 Task: Create a due date automation trigger when advanced on, 2 working days before a card is due add fields with custom field "Resume" set to a number greater or equal to 1 and greater or equal to 10 at 11:00 AM.
Action: Mouse moved to (829, 252)
Screenshot: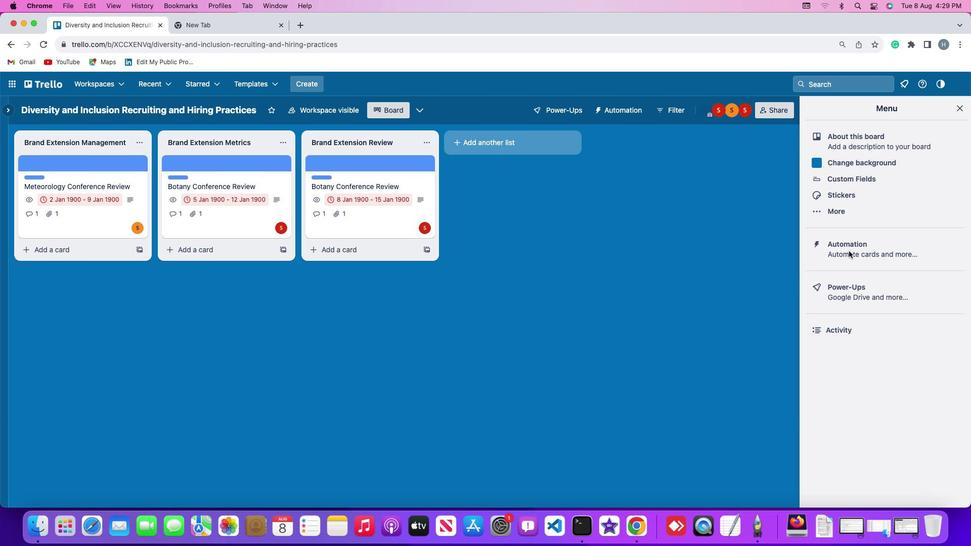 
Action: Mouse pressed left at (829, 252)
Screenshot: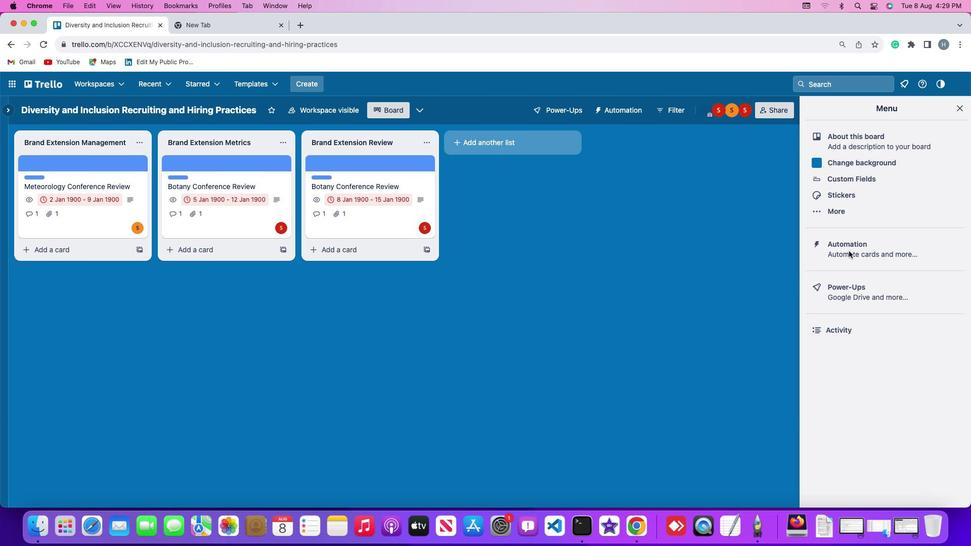 
Action: Mouse pressed left at (829, 252)
Screenshot: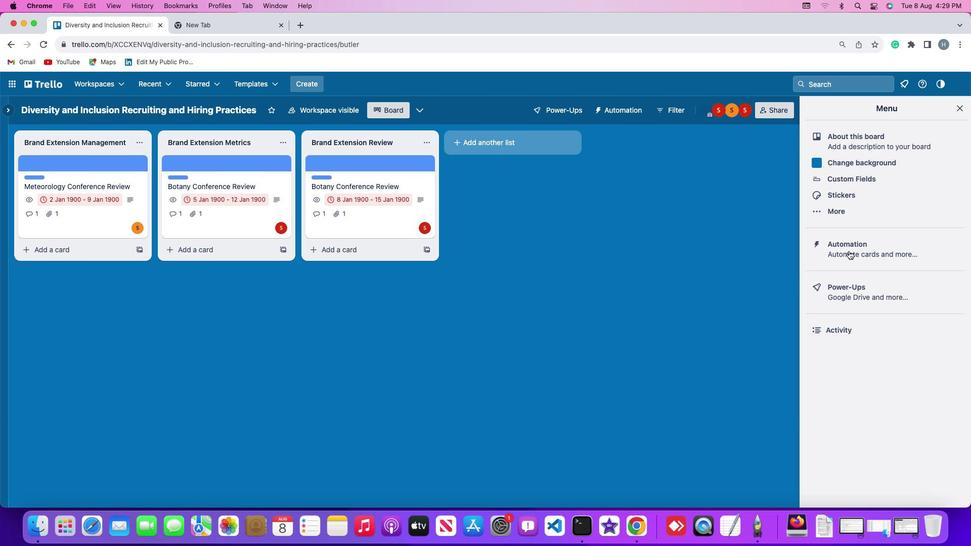 
Action: Mouse moved to (80, 240)
Screenshot: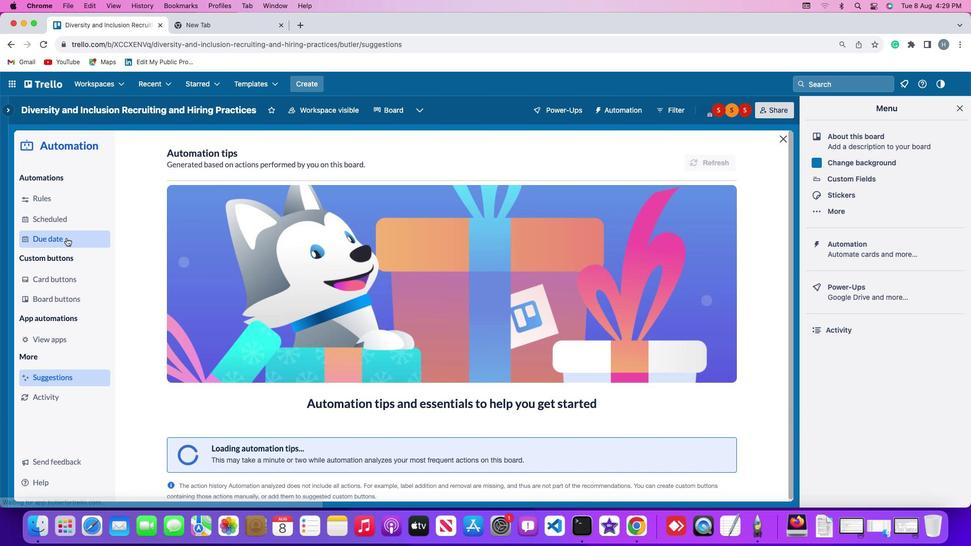 
Action: Mouse pressed left at (80, 240)
Screenshot: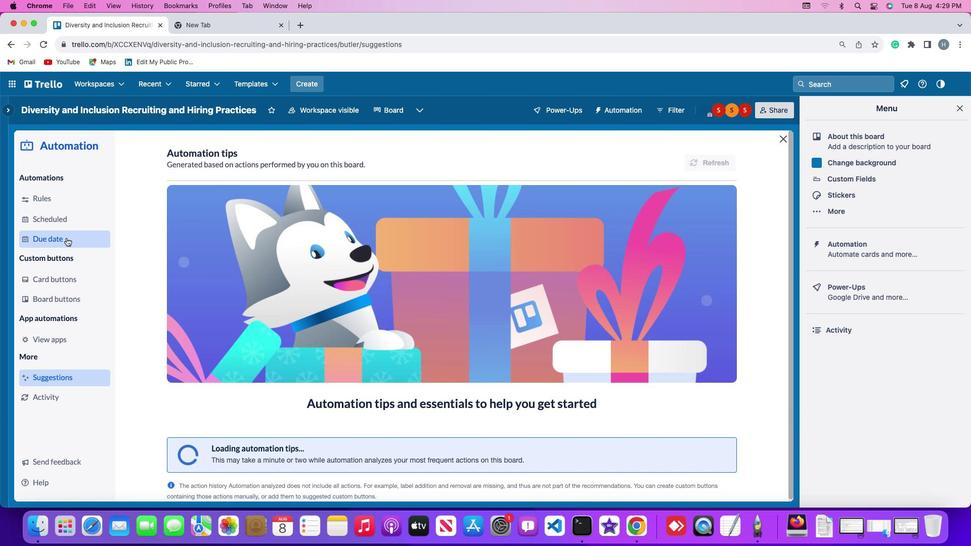 
Action: Mouse moved to (670, 157)
Screenshot: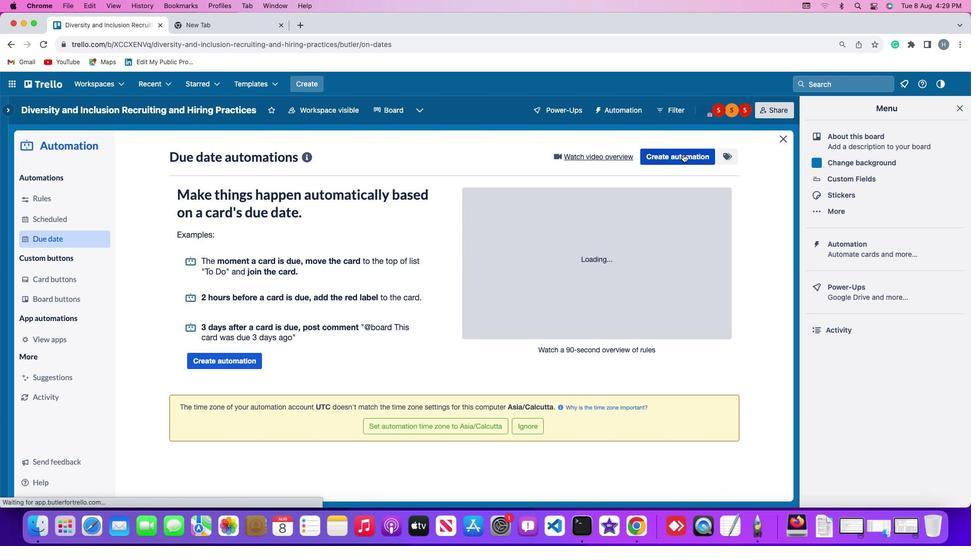 
Action: Mouse pressed left at (670, 157)
Screenshot: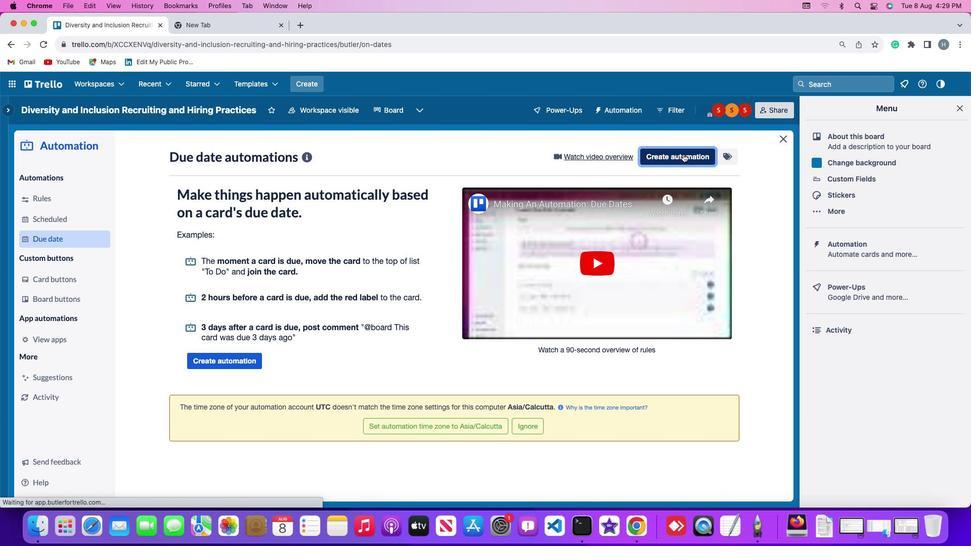 
Action: Mouse moved to (243, 252)
Screenshot: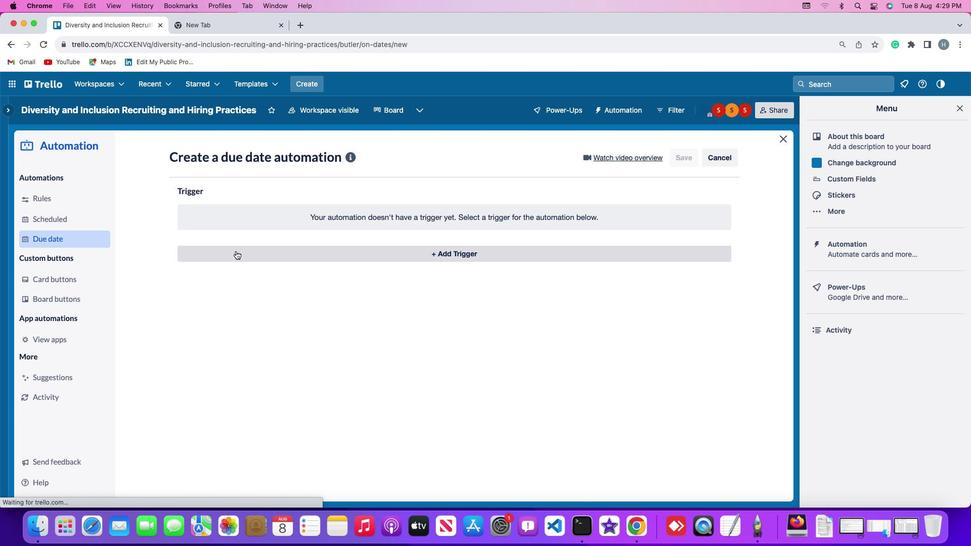 
Action: Mouse pressed left at (243, 252)
Screenshot: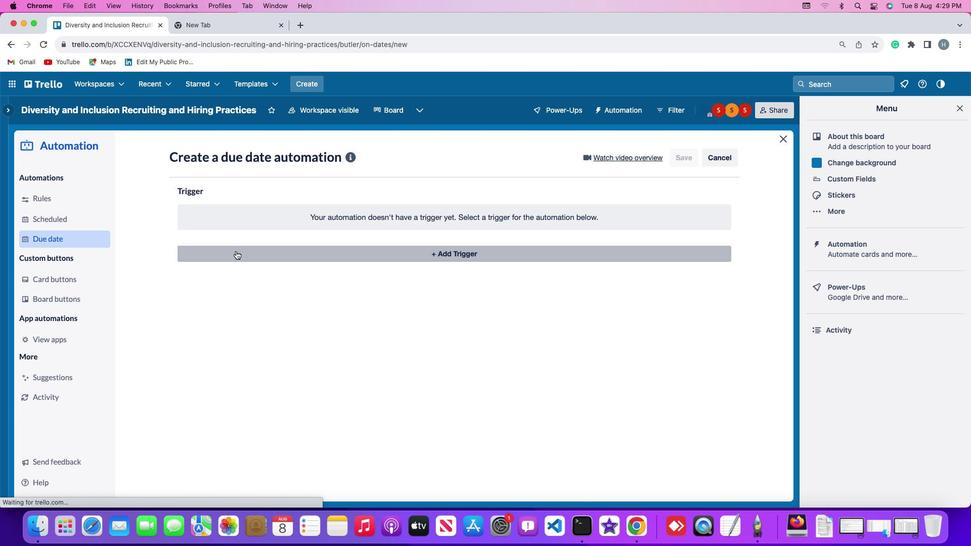 
Action: Mouse moved to (206, 403)
Screenshot: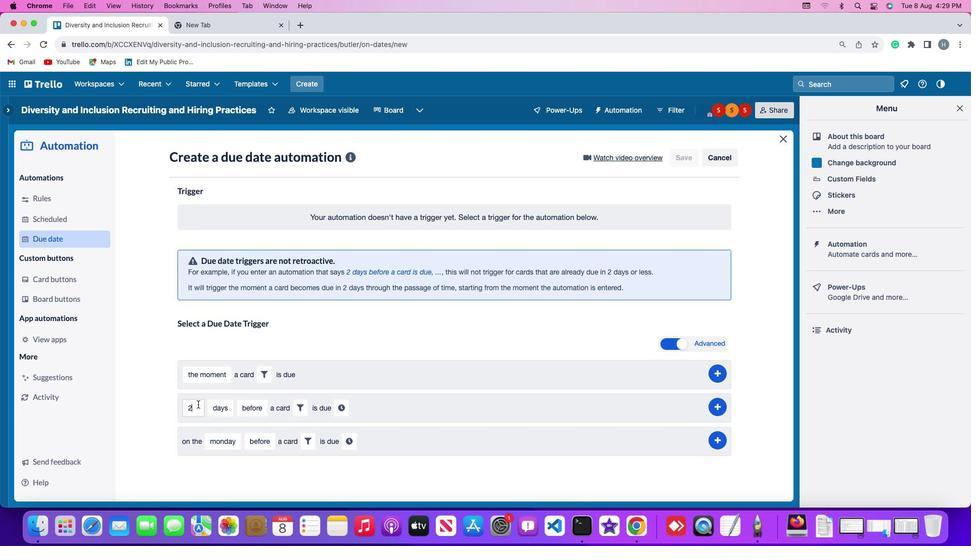 
Action: Mouse pressed left at (206, 403)
Screenshot: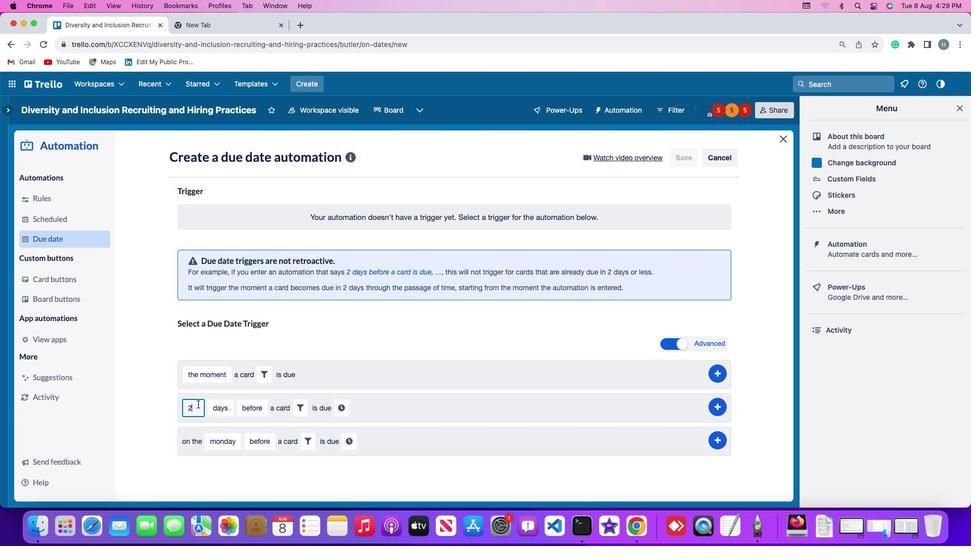 
Action: Key pressed Key.backspace'2'
Screenshot: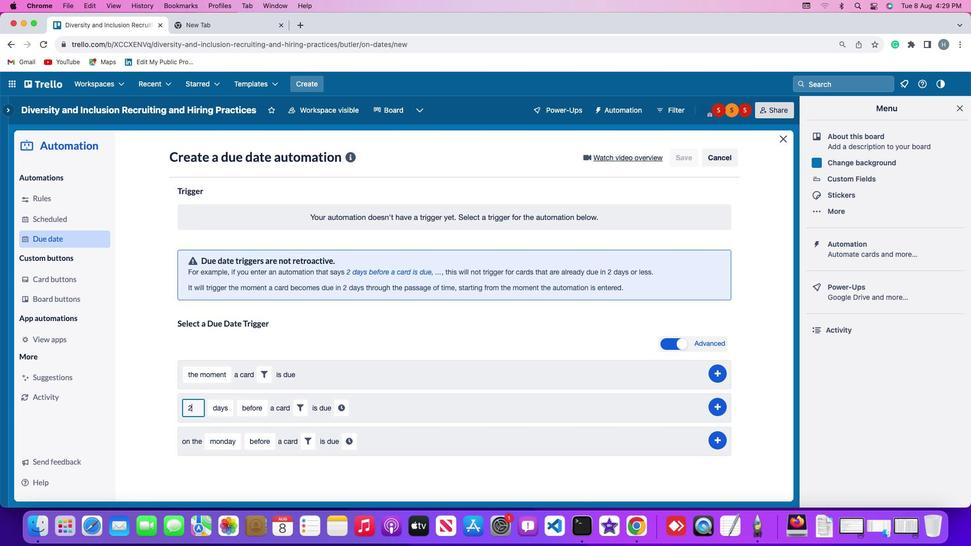 
Action: Mouse moved to (239, 407)
Screenshot: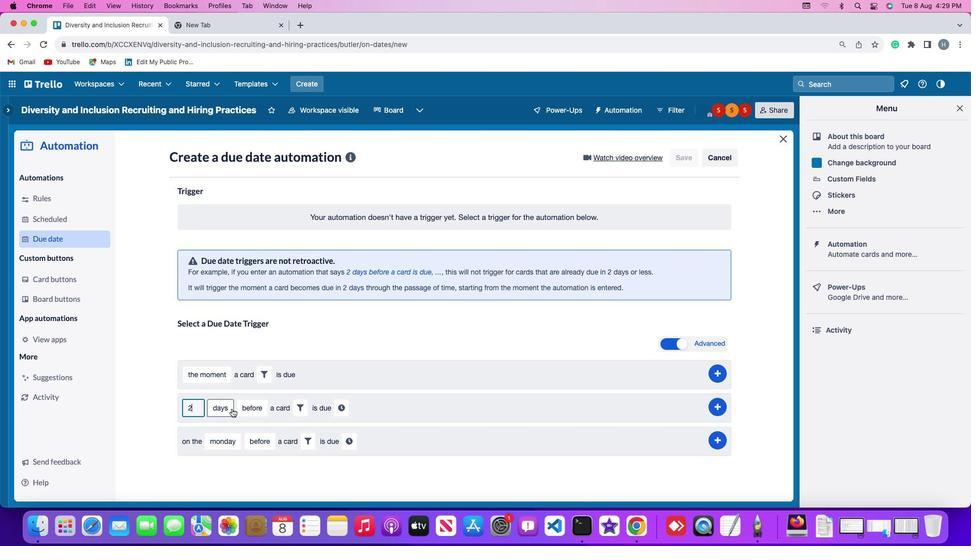 
Action: Mouse pressed left at (239, 407)
Screenshot: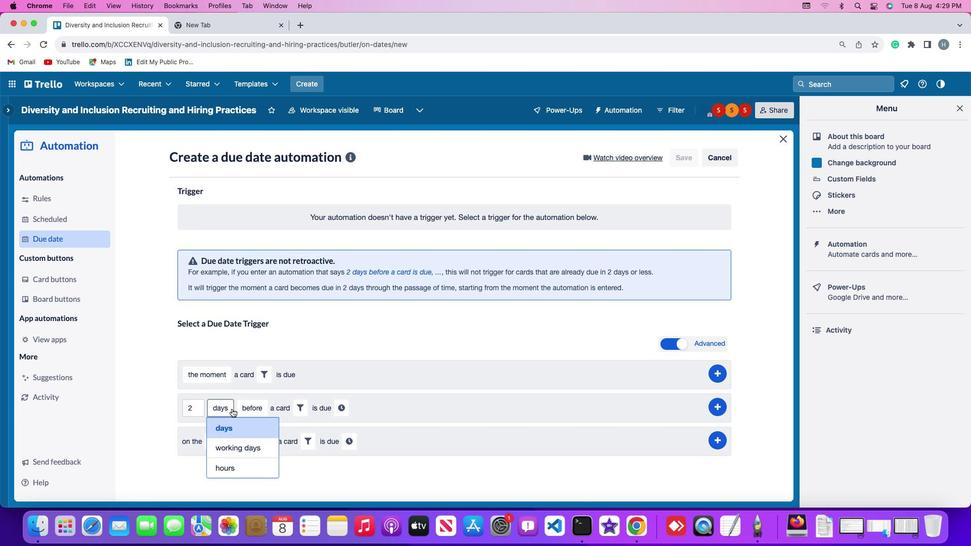 
Action: Mouse moved to (234, 447)
Screenshot: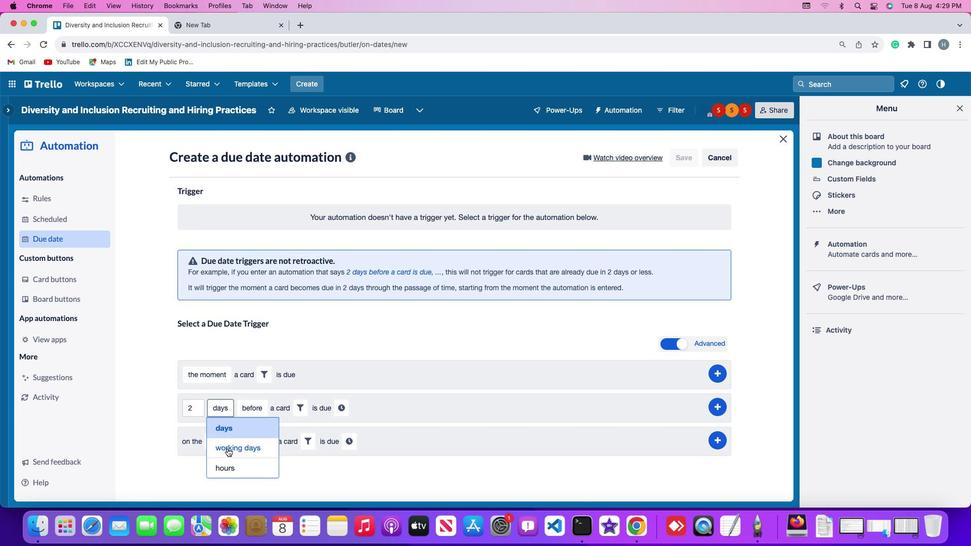 
Action: Mouse pressed left at (234, 447)
Screenshot: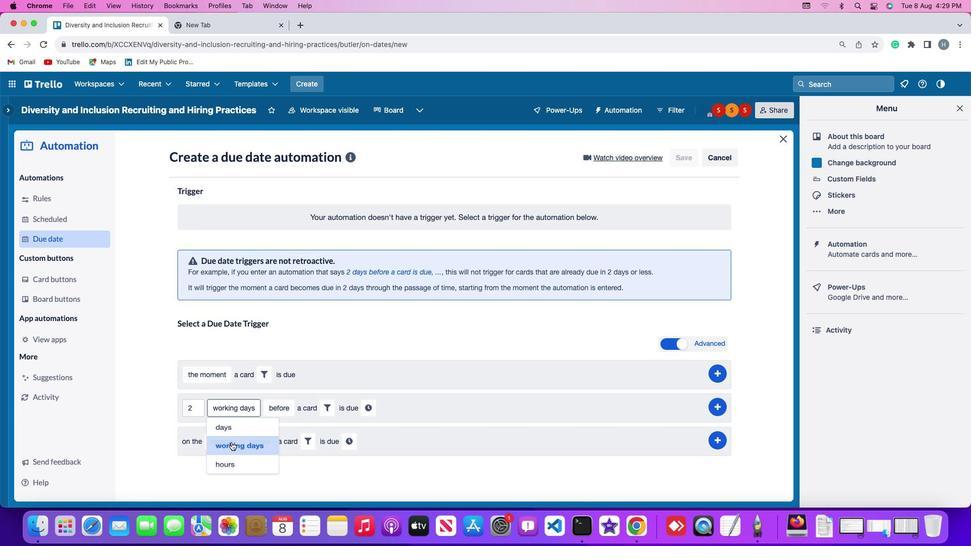 
Action: Mouse moved to (285, 406)
Screenshot: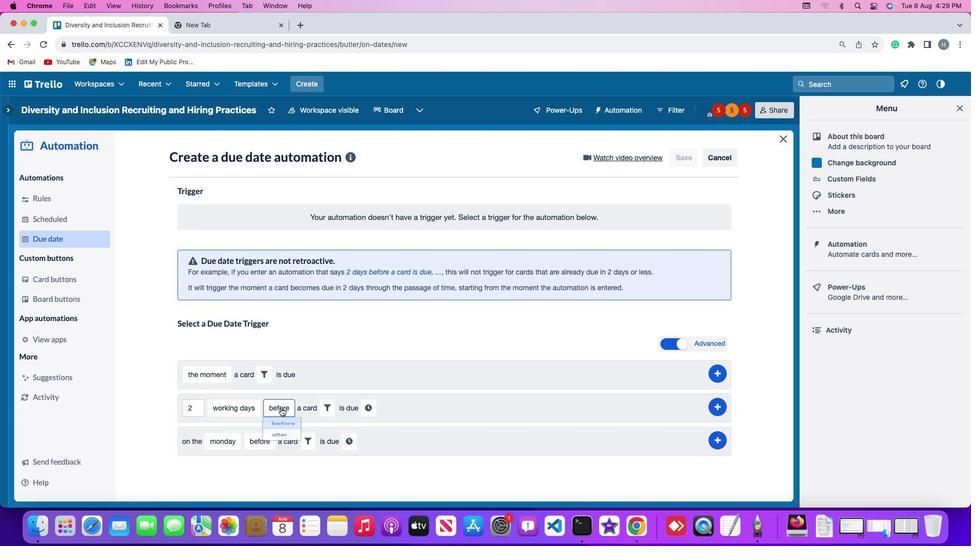 
Action: Mouse pressed left at (285, 406)
Screenshot: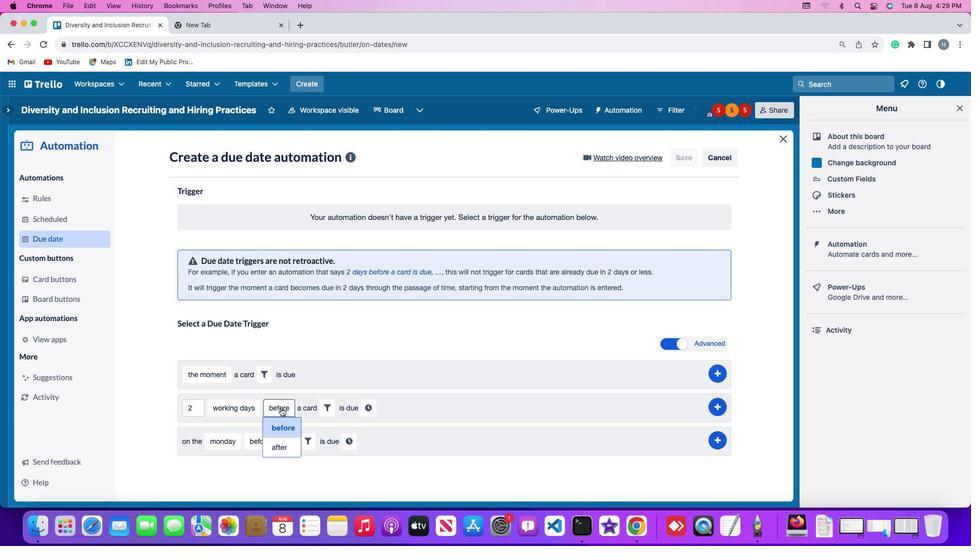 
Action: Mouse moved to (288, 425)
Screenshot: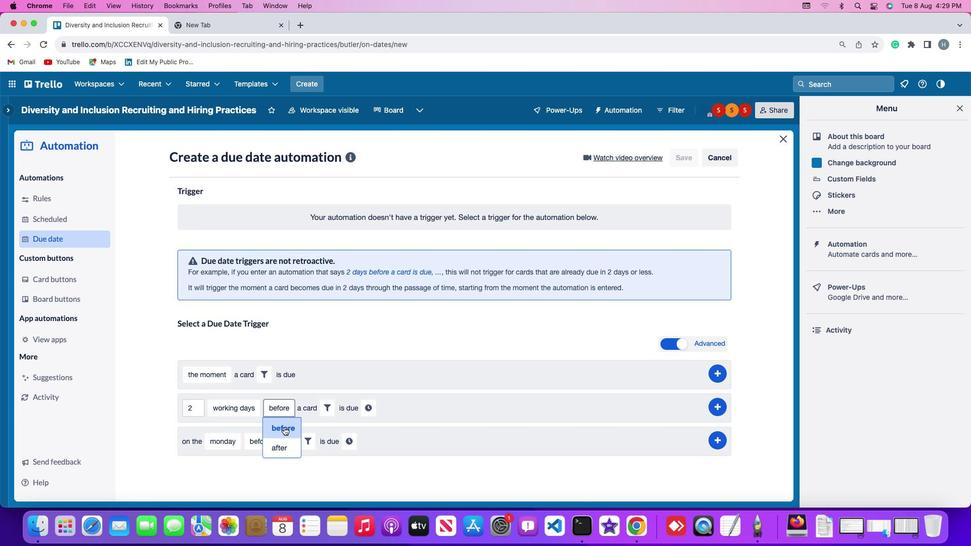 
Action: Mouse pressed left at (288, 425)
Screenshot: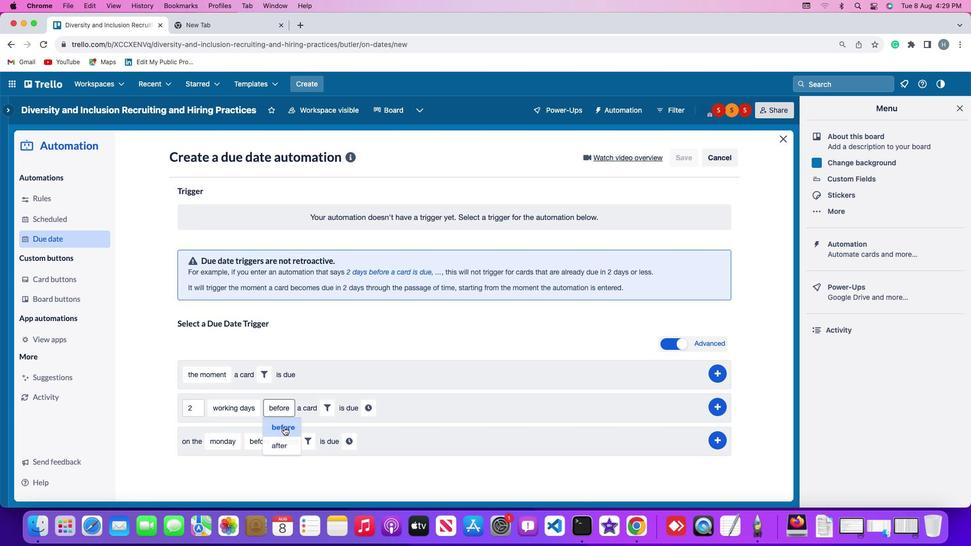 
Action: Mouse moved to (326, 405)
Screenshot: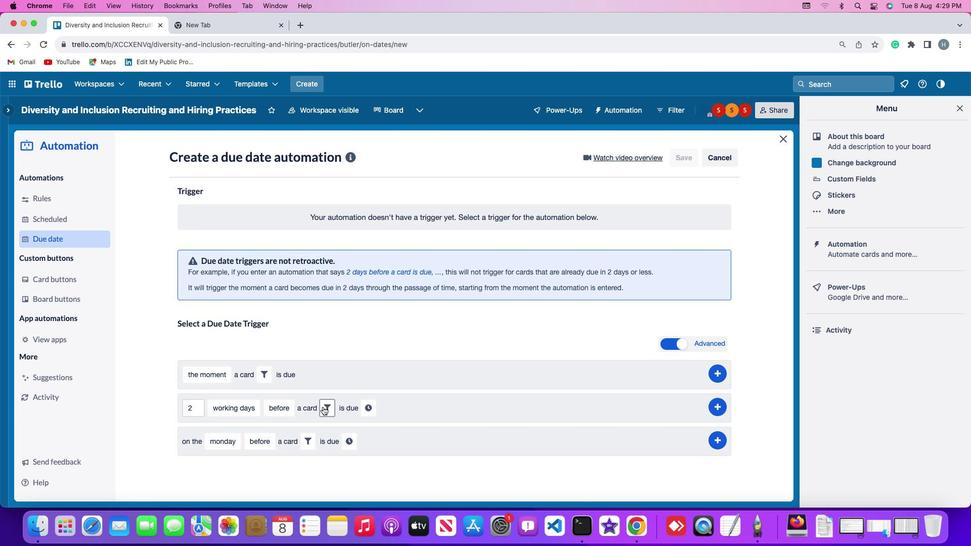 
Action: Mouse pressed left at (326, 405)
Screenshot: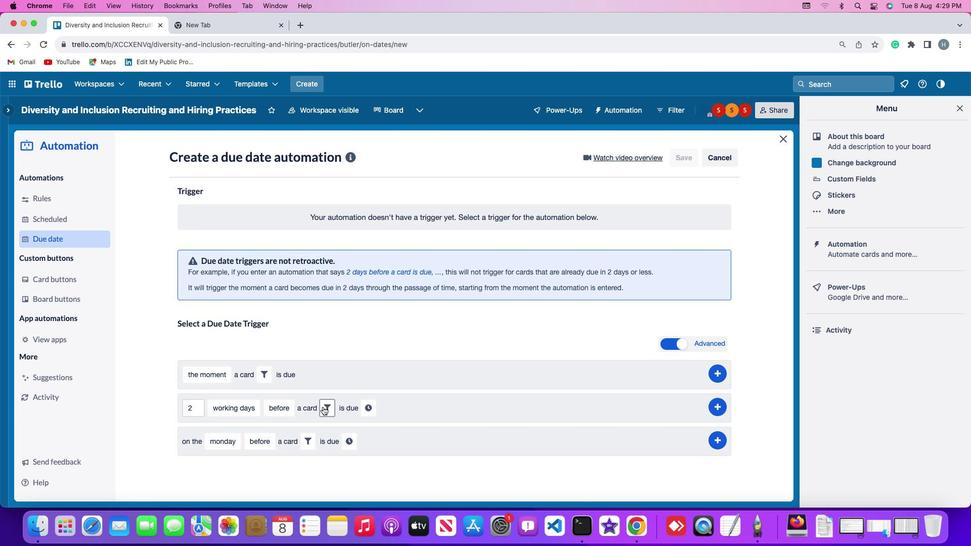 
Action: Mouse moved to (482, 436)
Screenshot: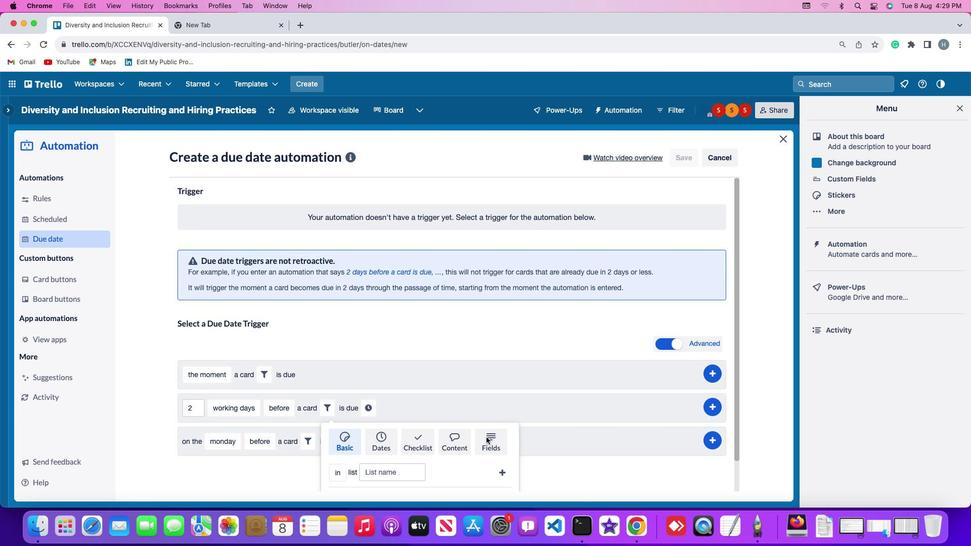 
Action: Mouse pressed left at (482, 436)
Screenshot: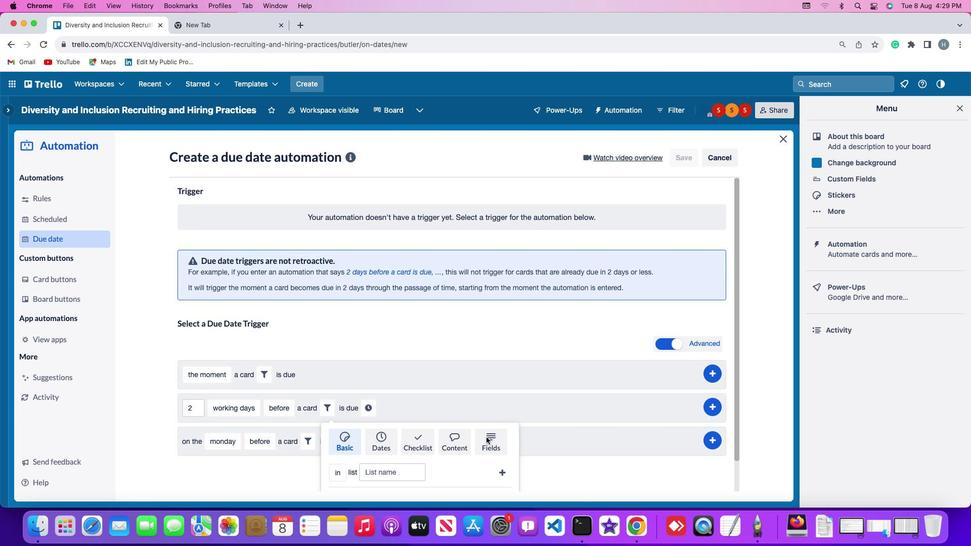 
Action: Mouse moved to (303, 463)
Screenshot: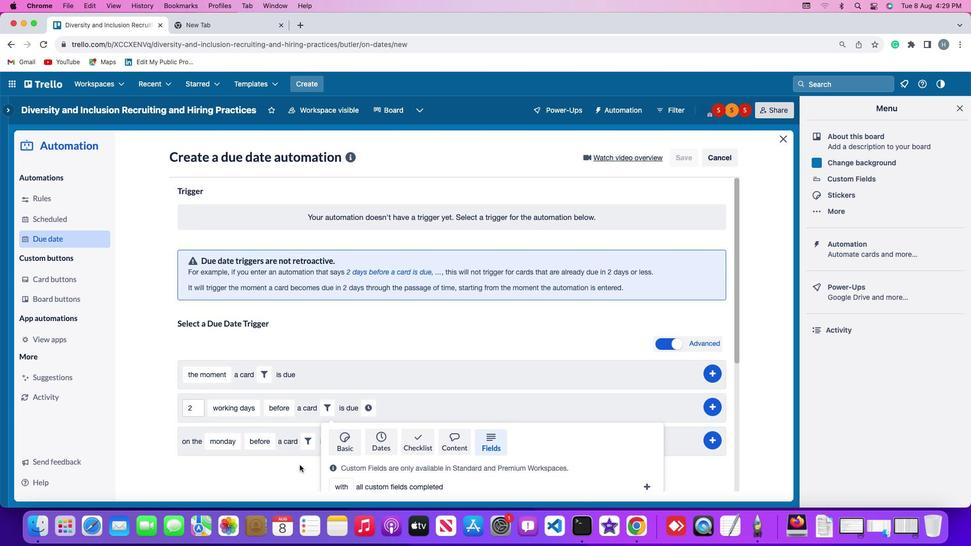 
Action: Mouse scrolled (303, 463) with delta (17, 5)
Screenshot: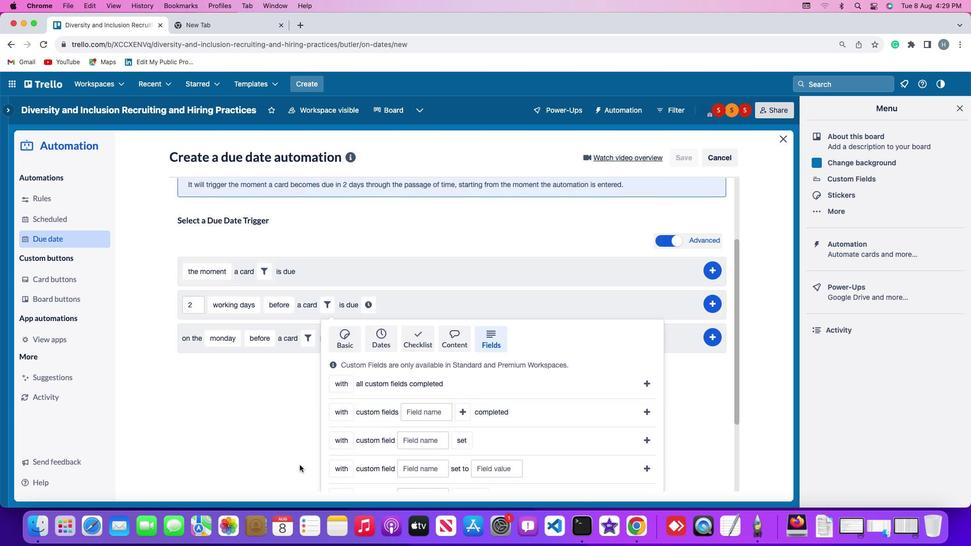 
Action: Mouse scrolled (303, 463) with delta (17, 5)
Screenshot: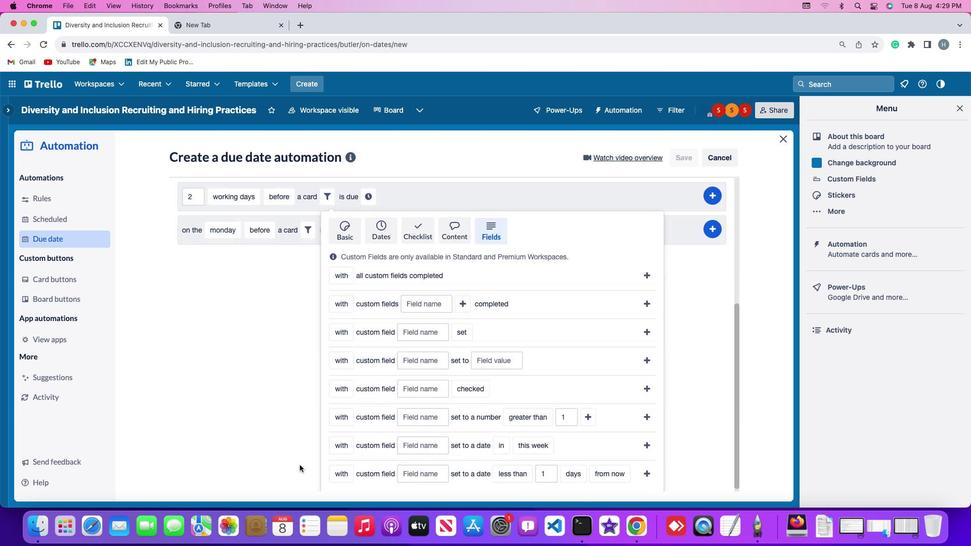 
Action: Mouse scrolled (303, 463) with delta (17, 3)
Screenshot: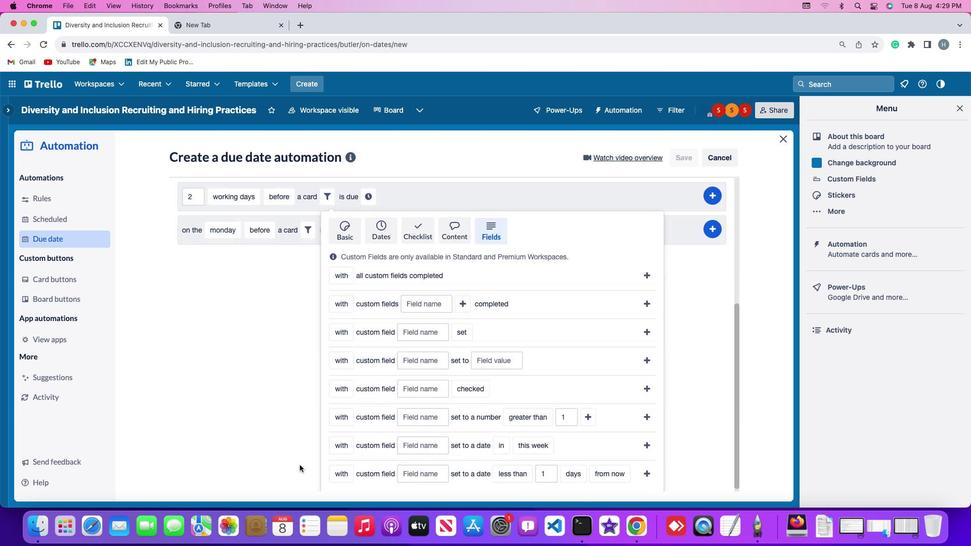 
Action: Mouse scrolled (303, 463) with delta (17, 3)
Screenshot: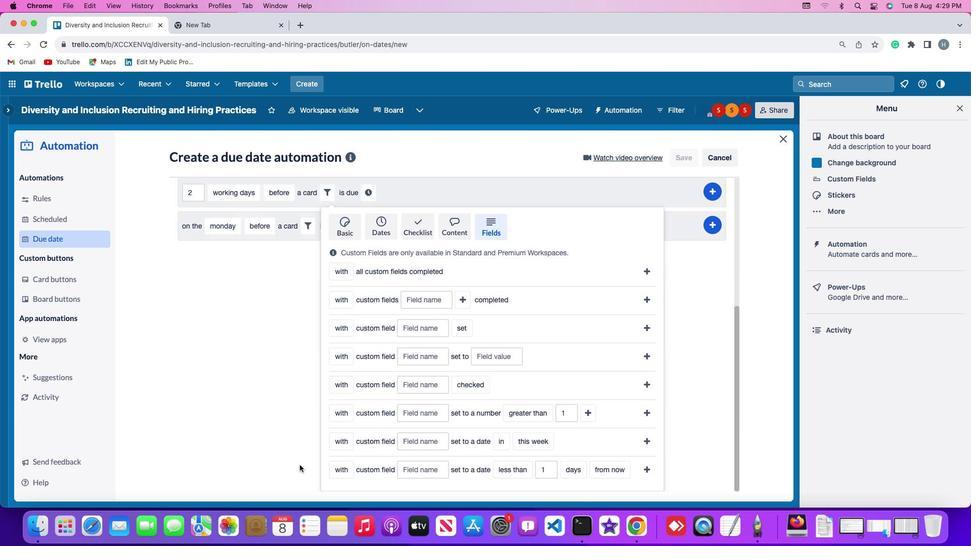 
Action: Mouse scrolled (303, 463) with delta (17, 2)
Screenshot: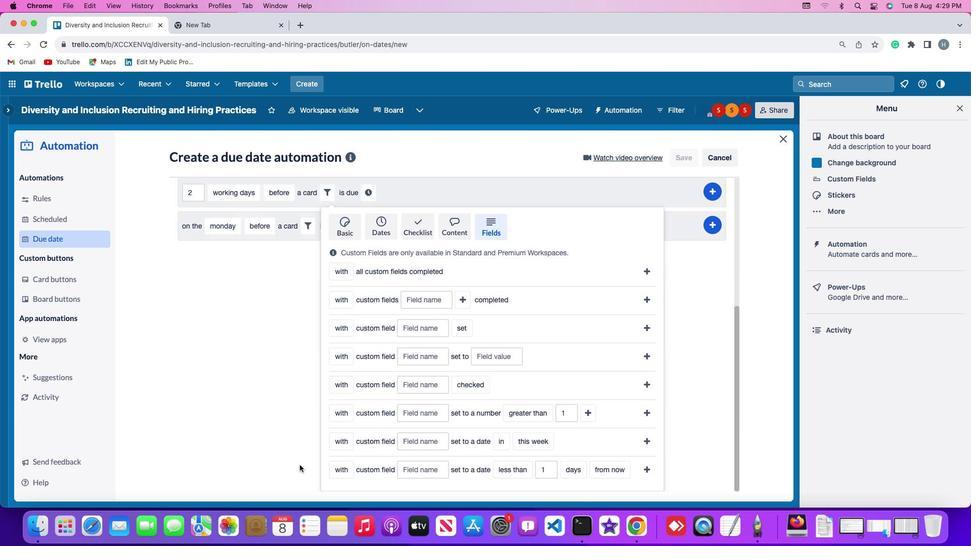 
Action: Mouse scrolled (303, 463) with delta (17, 2)
Screenshot: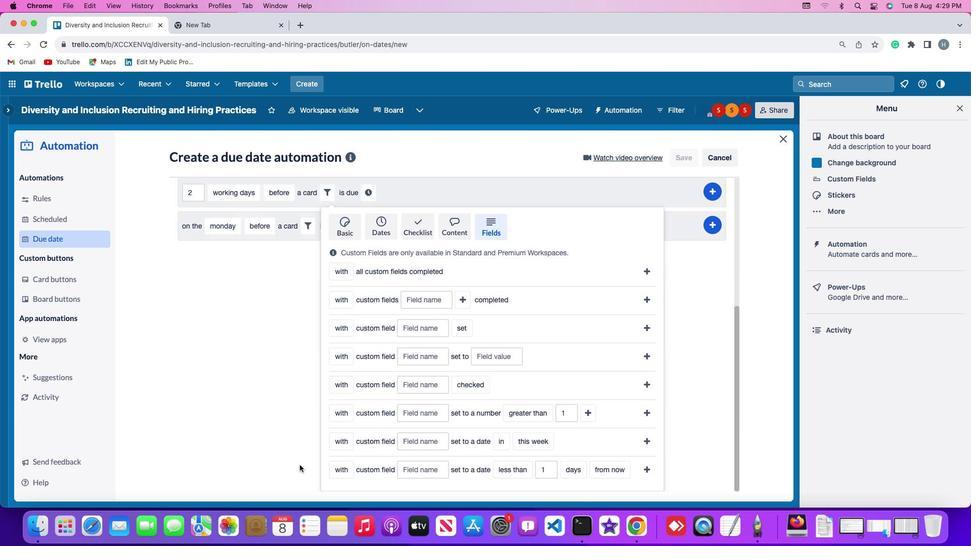 
Action: Mouse scrolled (303, 463) with delta (17, 1)
Screenshot: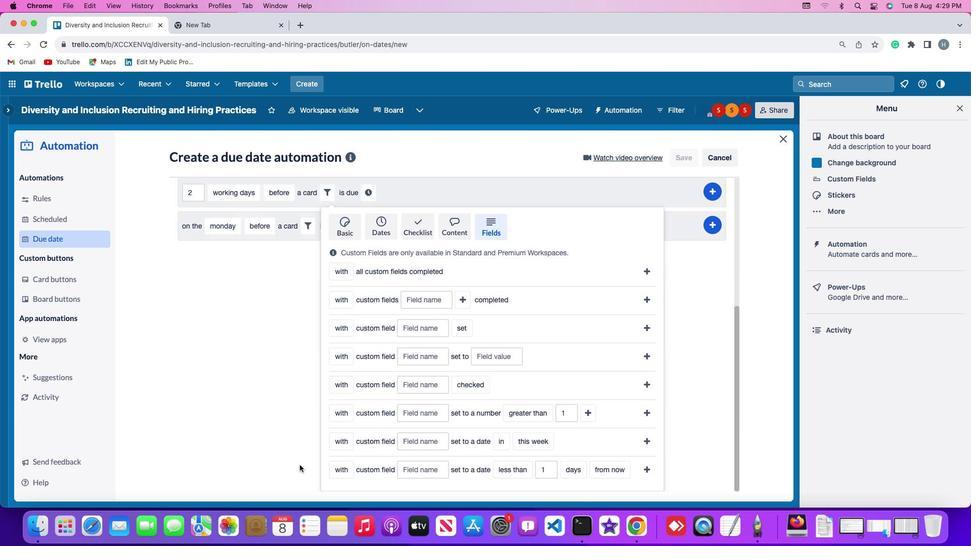 
Action: Mouse scrolled (303, 463) with delta (17, 1)
Screenshot: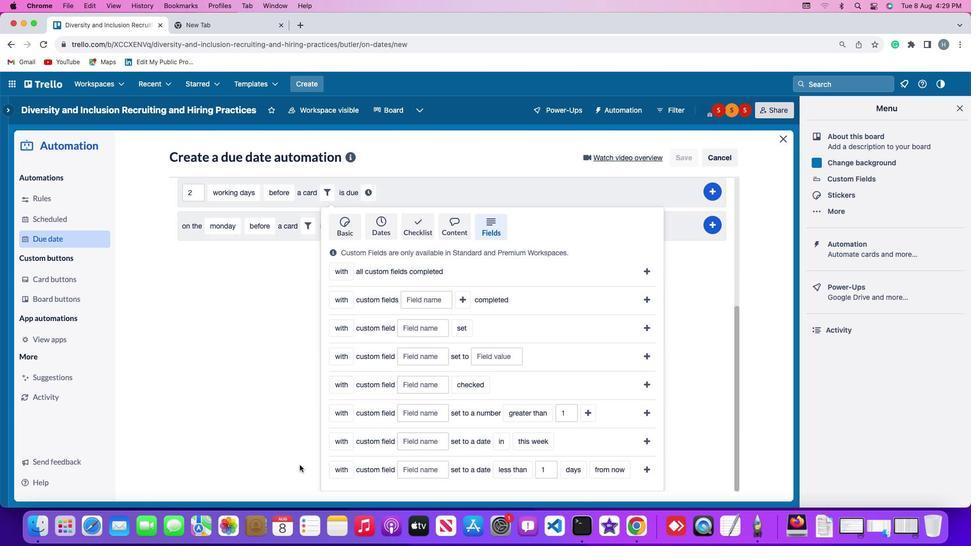 
Action: Mouse scrolled (303, 463) with delta (17, 5)
Screenshot: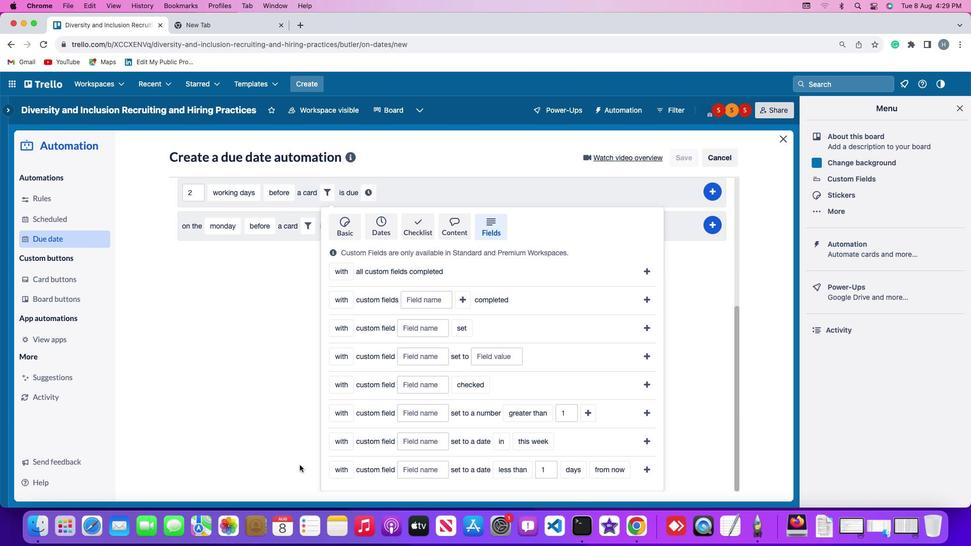 
Action: Mouse scrolled (303, 463) with delta (17, 5)
Screenshot: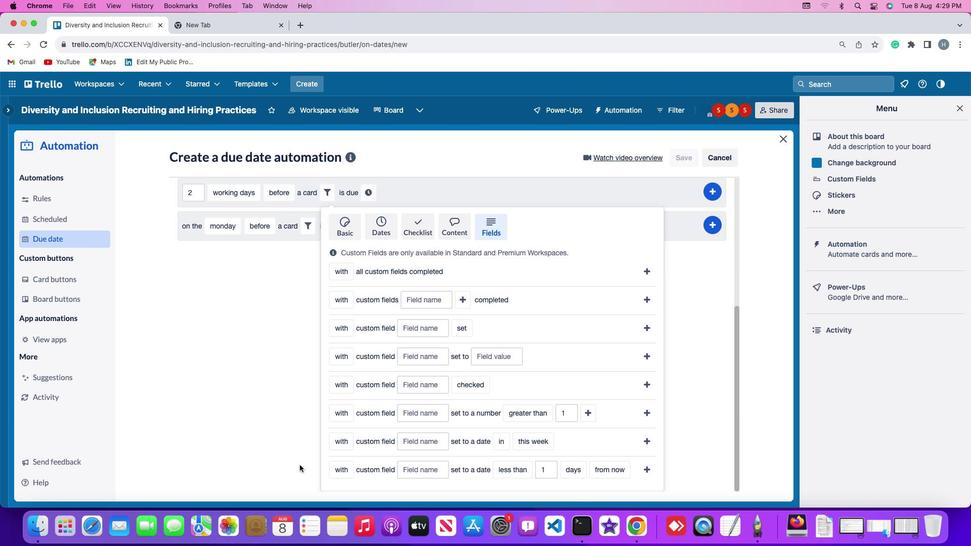 
Action: Mouse scrolled (303, 463) with delta (17, 4)
Screenshot: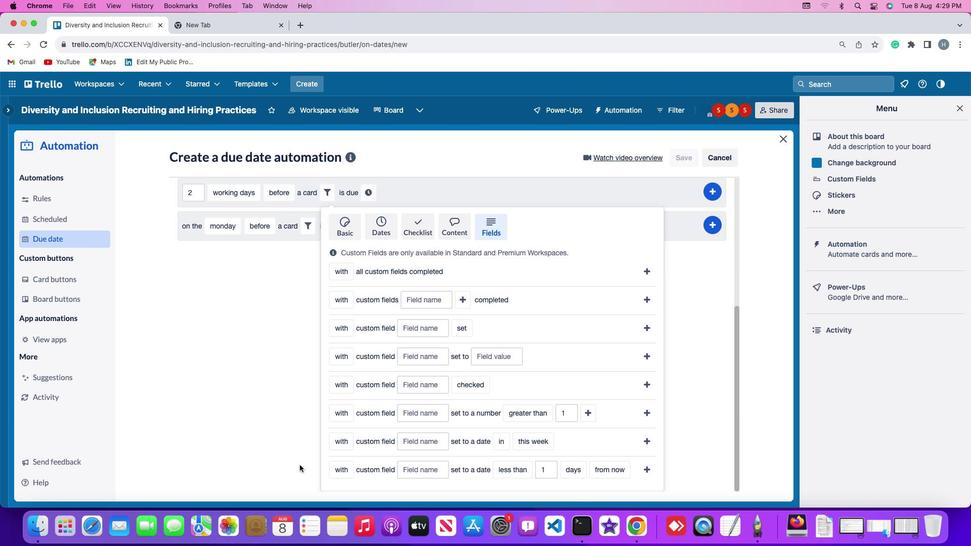 
Action: Mouse scrolled (303, 463) with delta (17, 3)
Screenshot: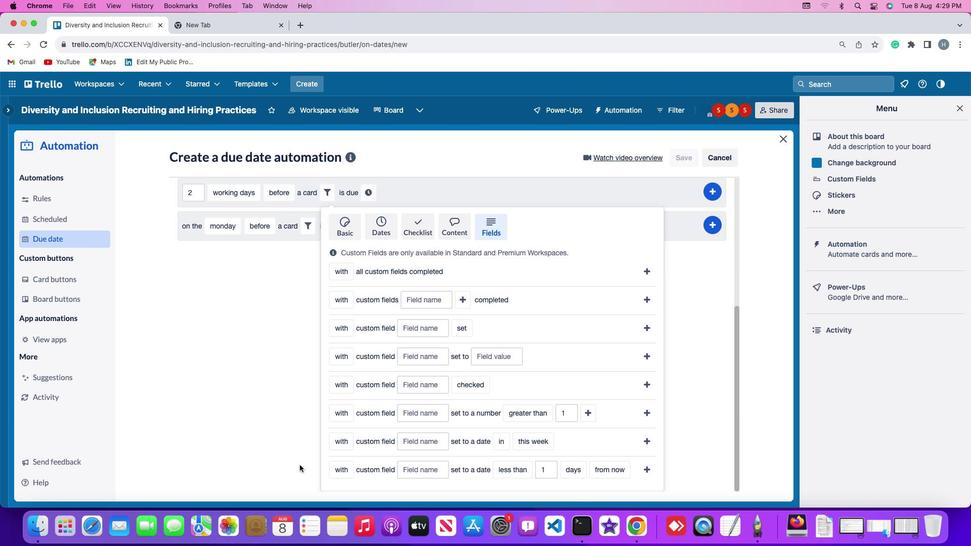 
Action: Mouse scrolled (303, 463) with delta (17, 2)
Screenshot: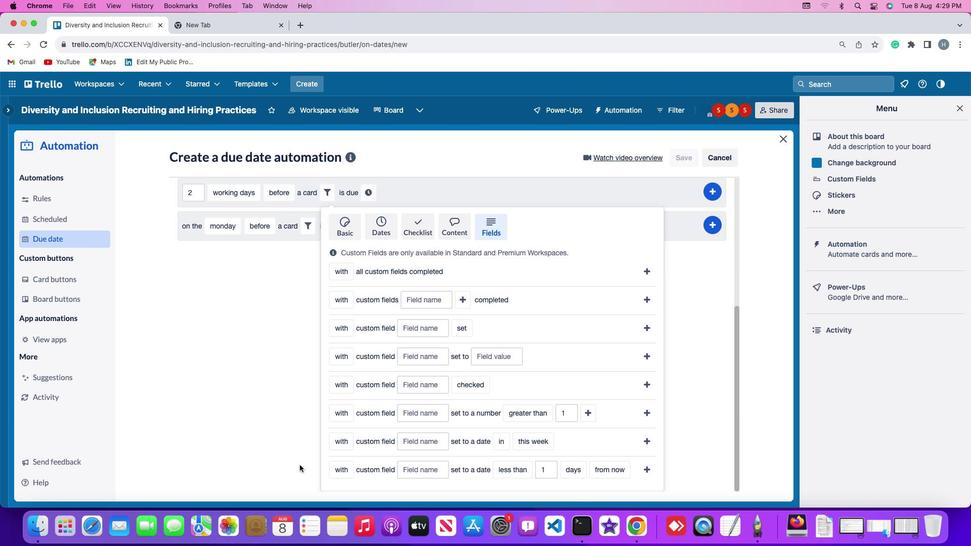 
Action: Mouse scrolled (303, 463) with delta (17, 2)
Screenshot: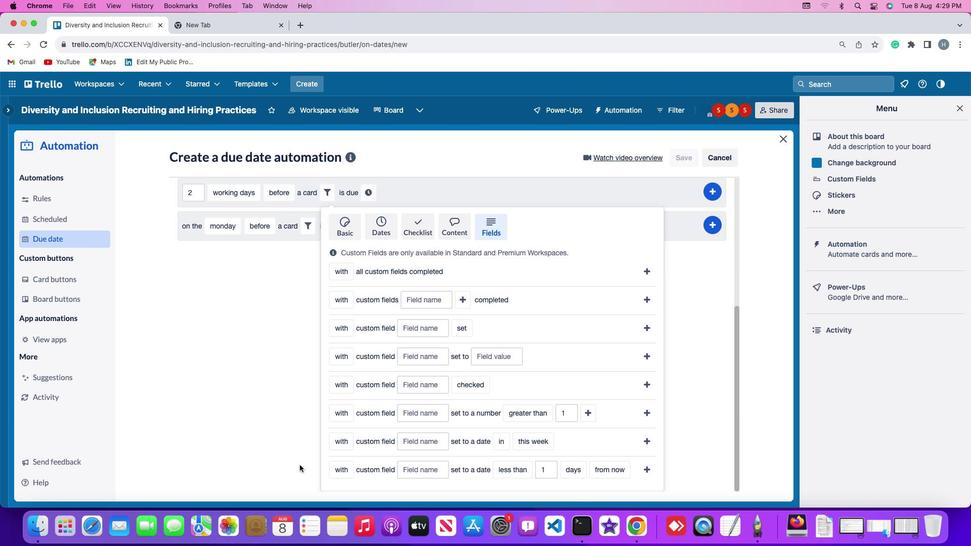 
Action: Mouse moved to (347, 417)
Screenshot: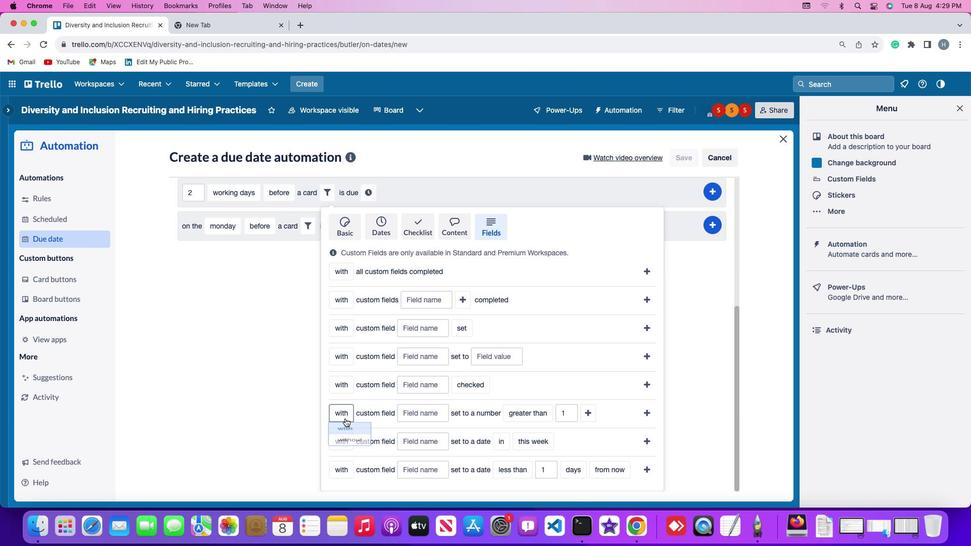 
Action: Mouse pressed left at (347, 417)
Screenshot: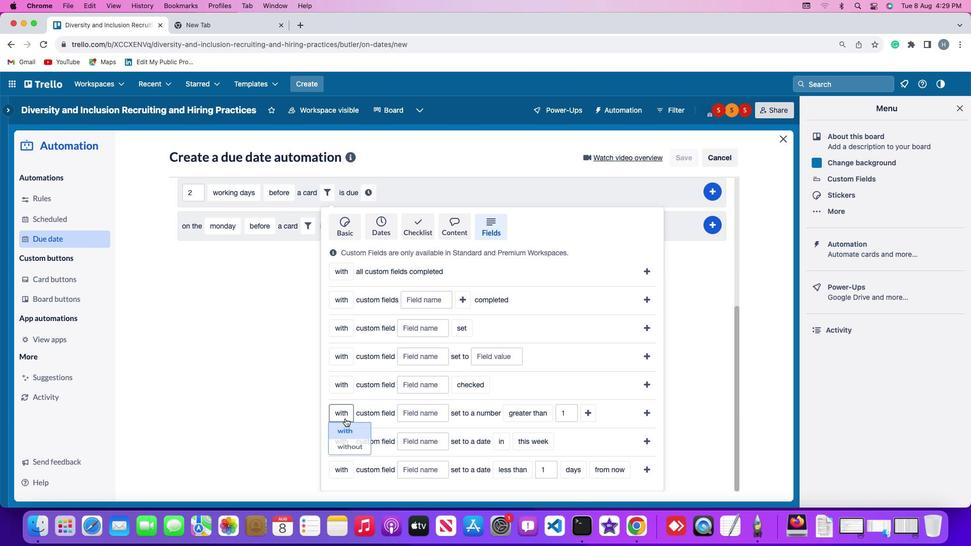 
Action: Mouse moved to (350, 431)
Screenshot: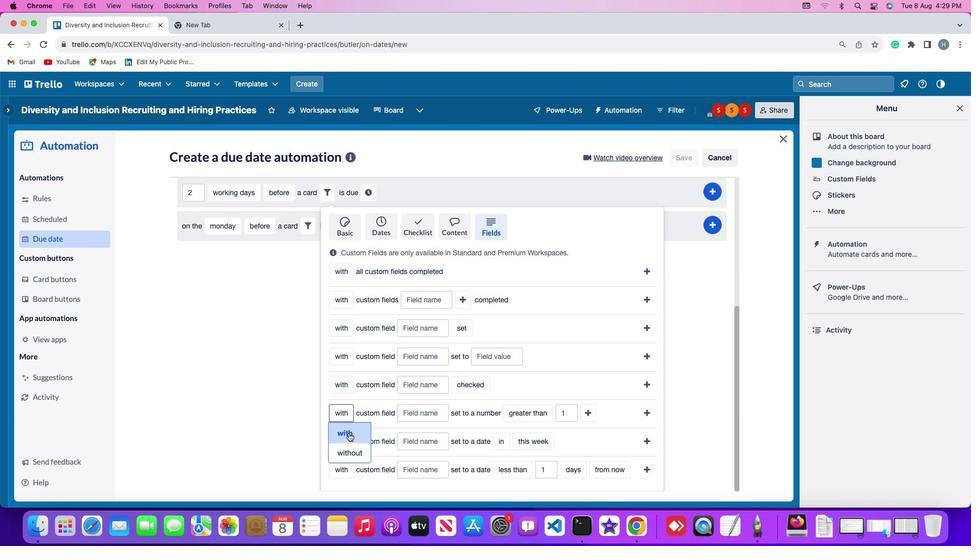 
Action: Mouse pressed left at (350, 431)
Screenshot: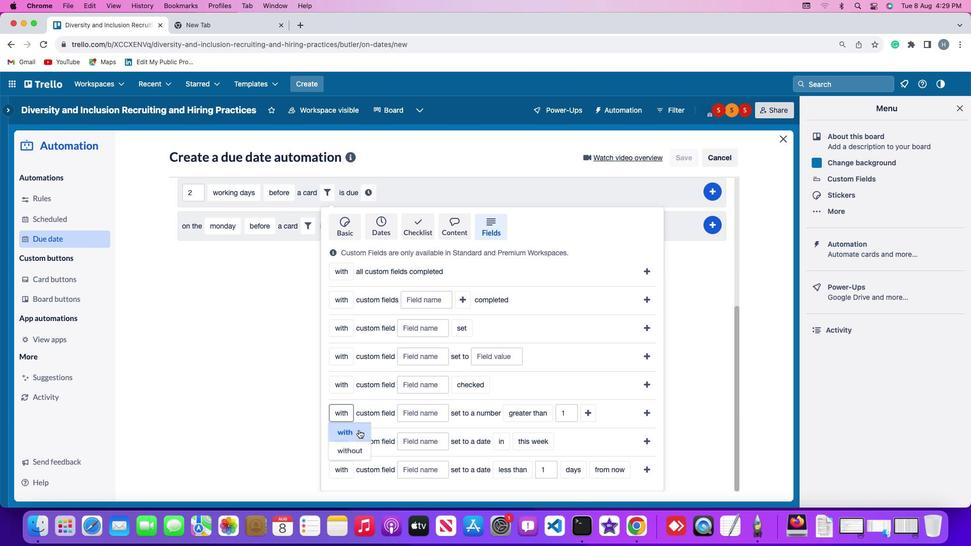 
Action: Mouse moved to (410, 416)
Screenshot: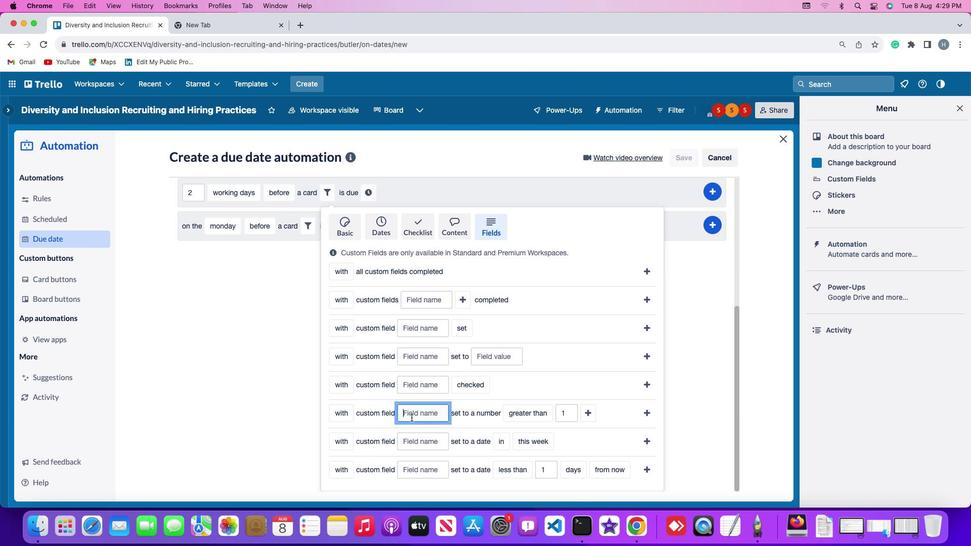 
Action: Mouse pressed left at (410, 416)
Screenshot: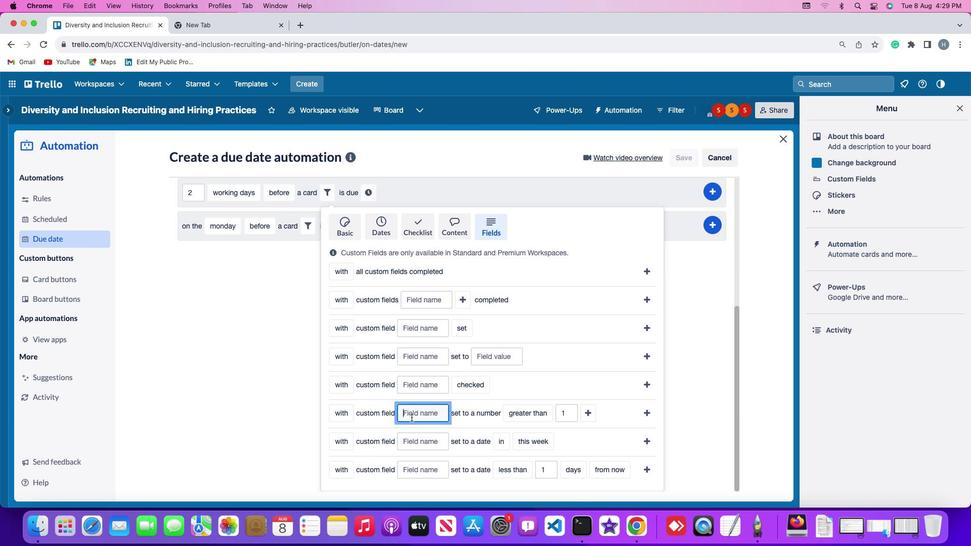 
Action: Key pressed Key.shift'R''e''s''u''m''e'
Screenshot: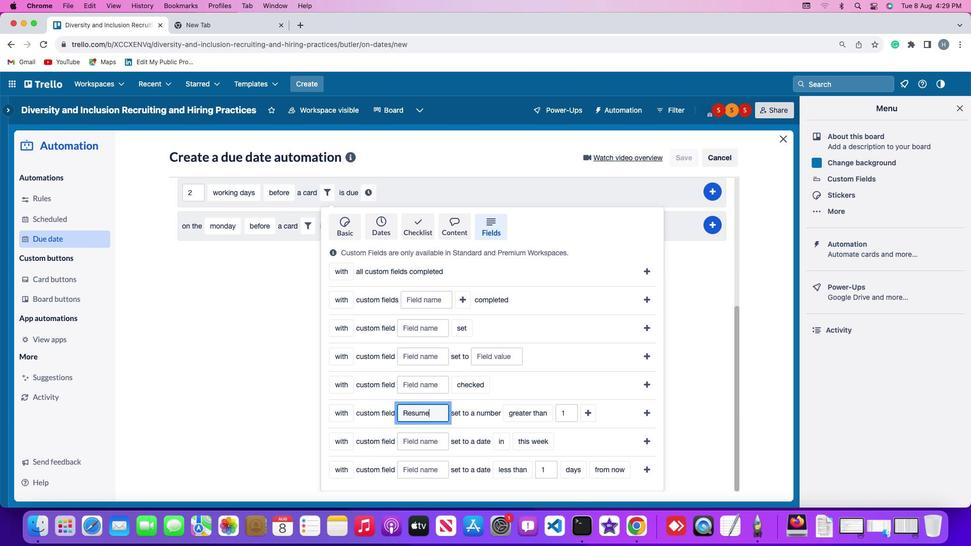 
Action: Mouse moved to (512, 409)
Screenshot: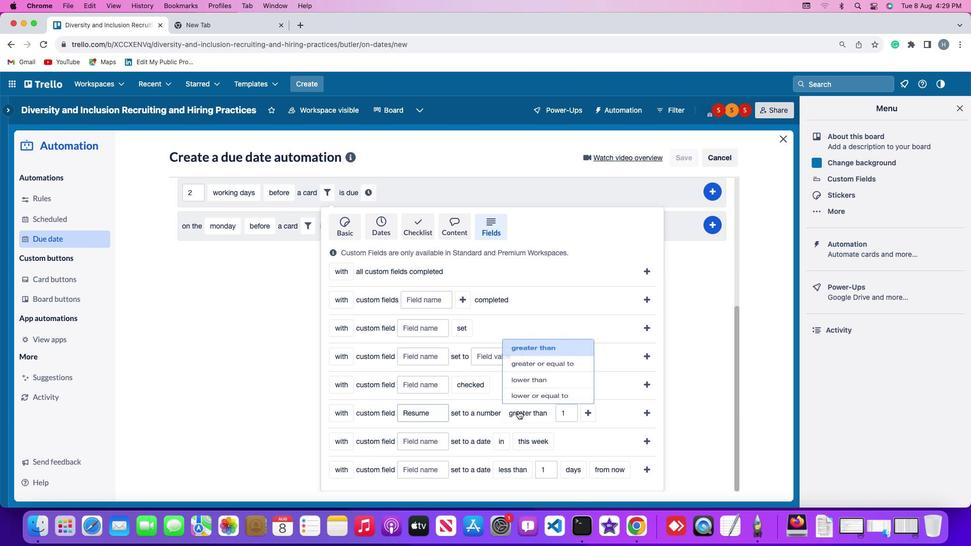 
Action: Mouse pressed left at (512, 409)
Screenshot: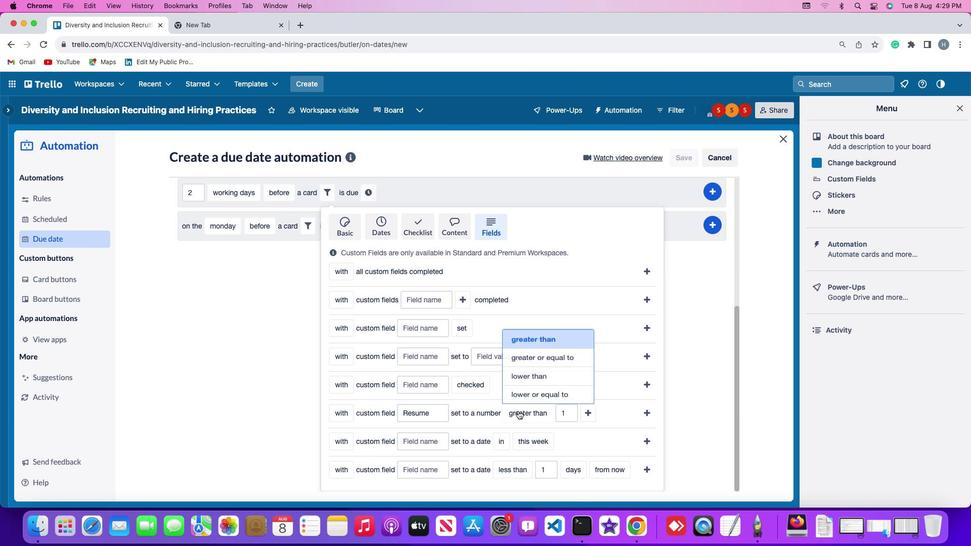 
Action: Mouse moved to (535, 353)
Screenshot: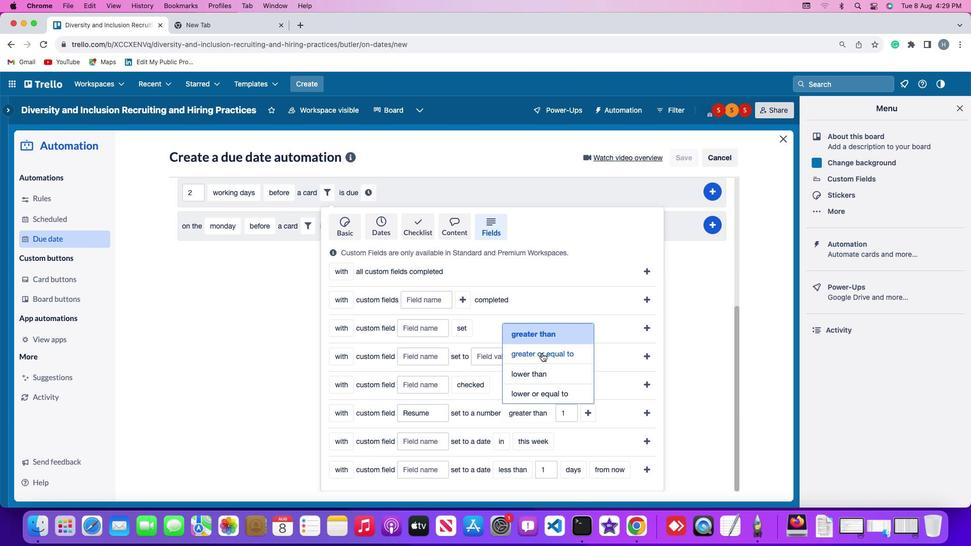 
Action: Mouse pressed left at (535, 353)
Screenshot: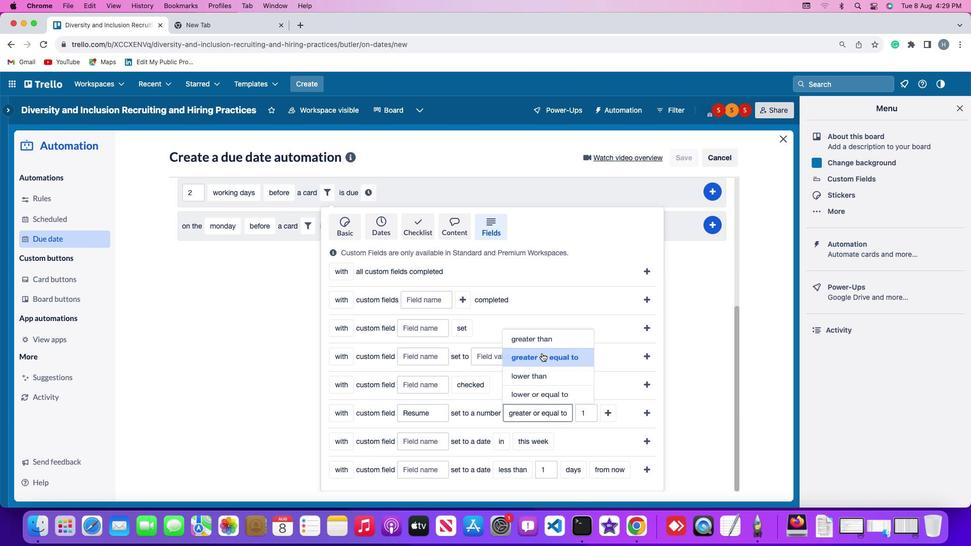 
Action: Mouse moved to (578, 409)
Screenshot: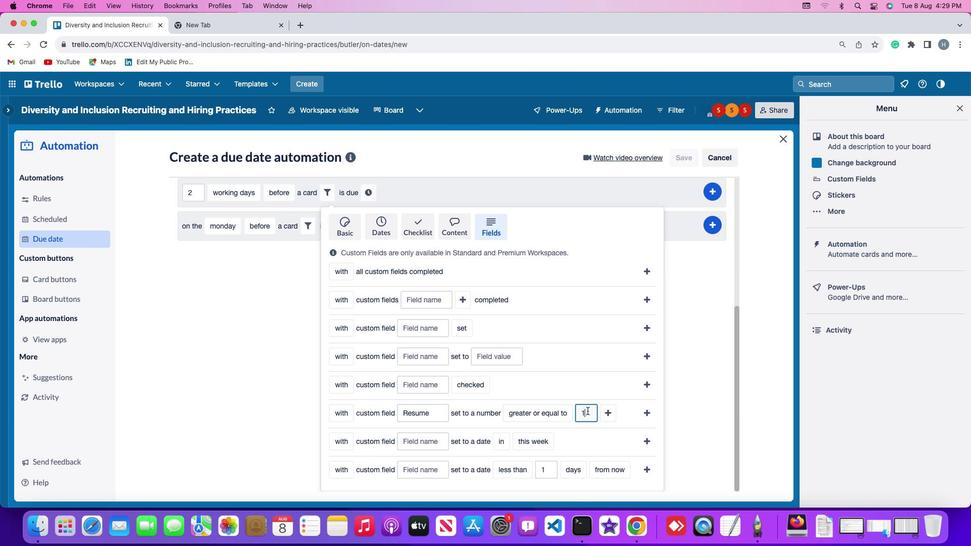 
Action: Mouse pressed left at (578, 409)
Screenshot: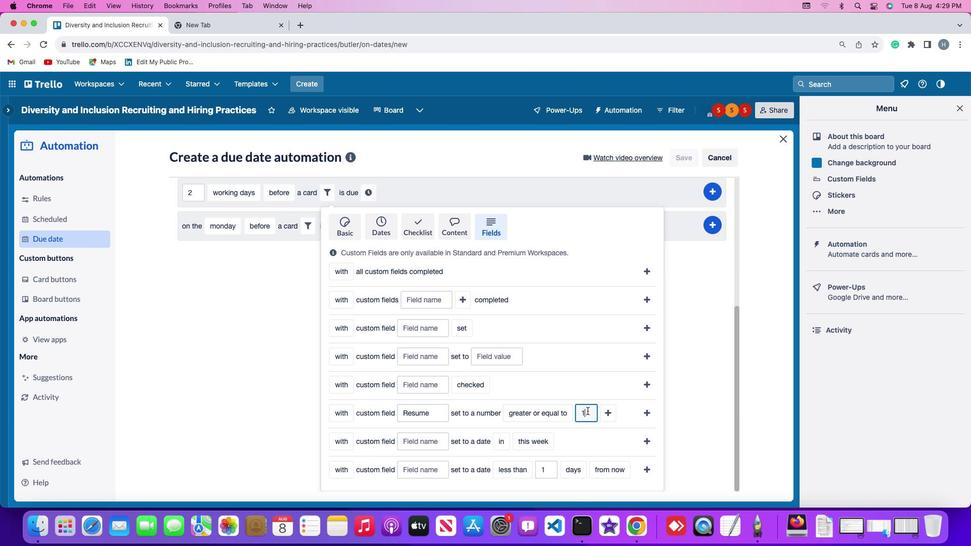 
Action: Key pressed Key.backspace'1'
Screenshot: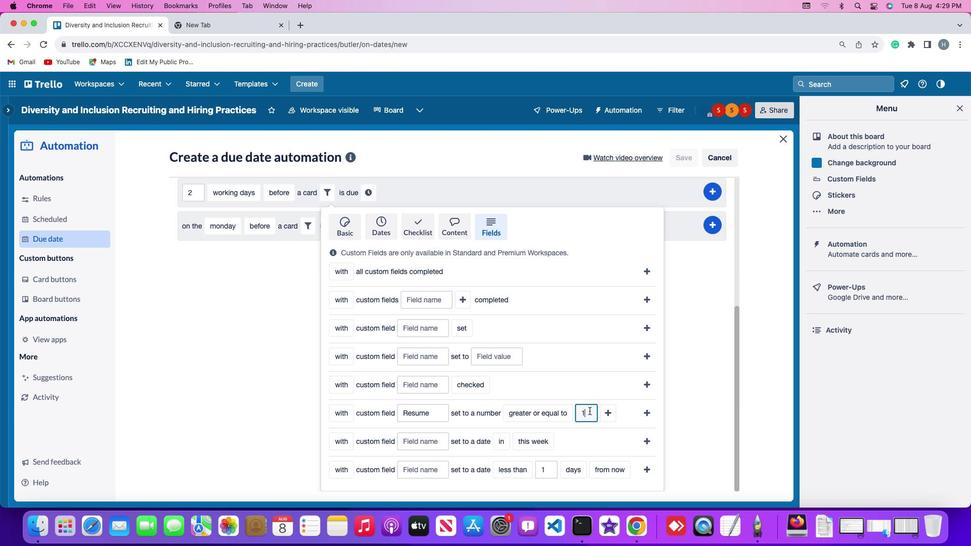 
Action: Mouse moved to (599, 412)
Screenshot: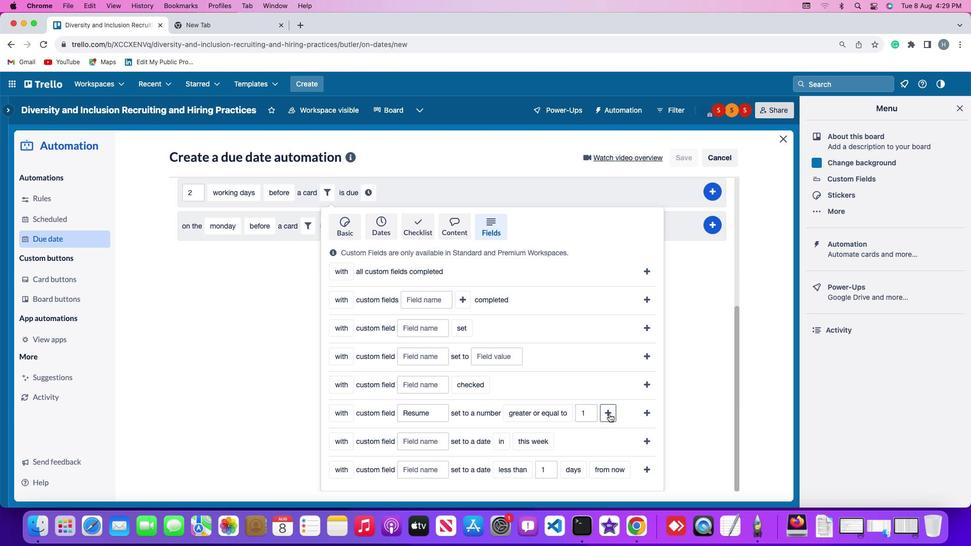 
Action: Mouse pressed left at (599, 412)
Screenshot: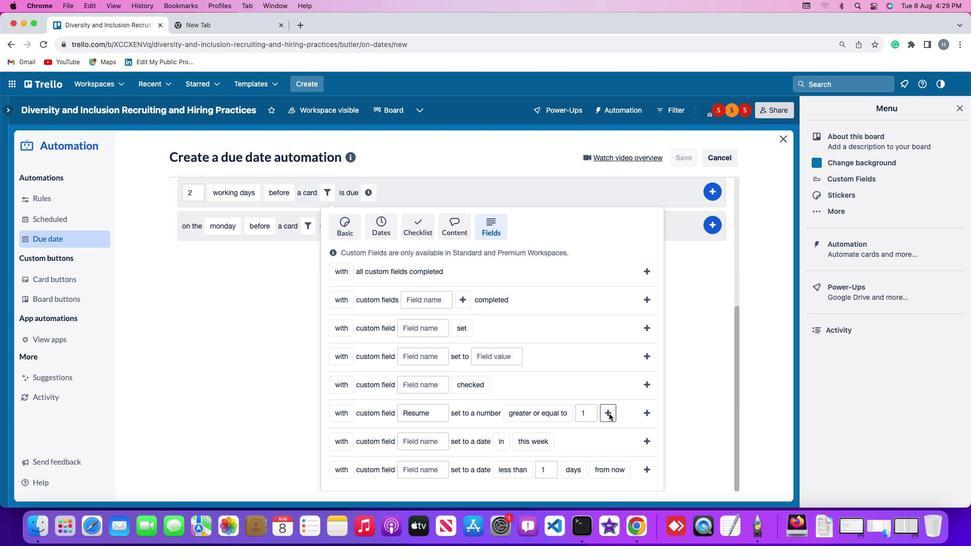 
Action: Mouse moved to (383, 435)
Screenshot: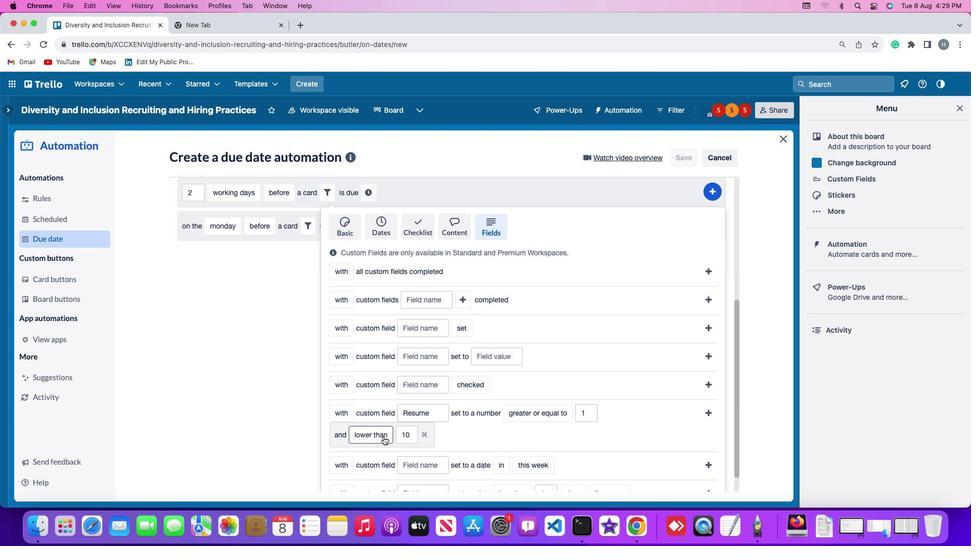 
Action: Mouse pressed left at (383, 435)
Screenshot: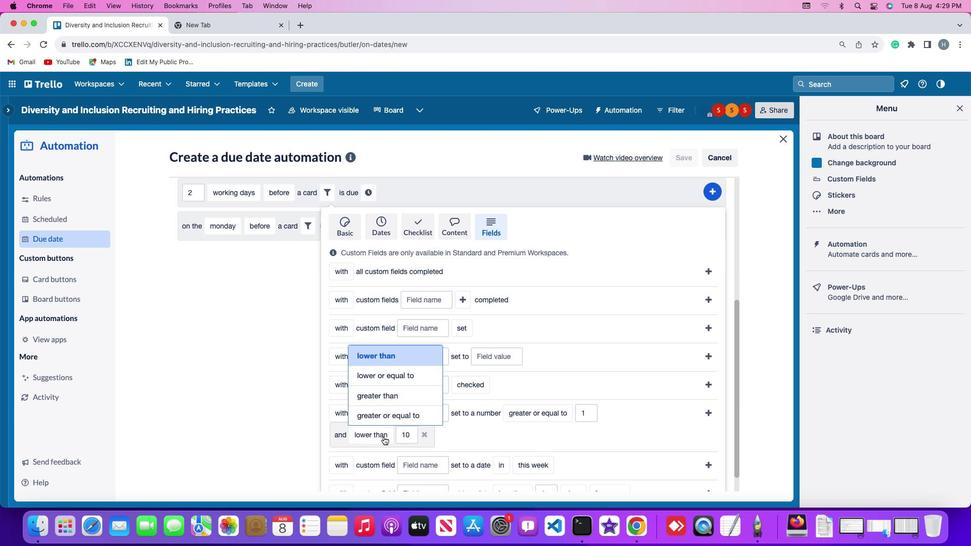 
Action: Mouse moved to (399, 416)
Screenshot: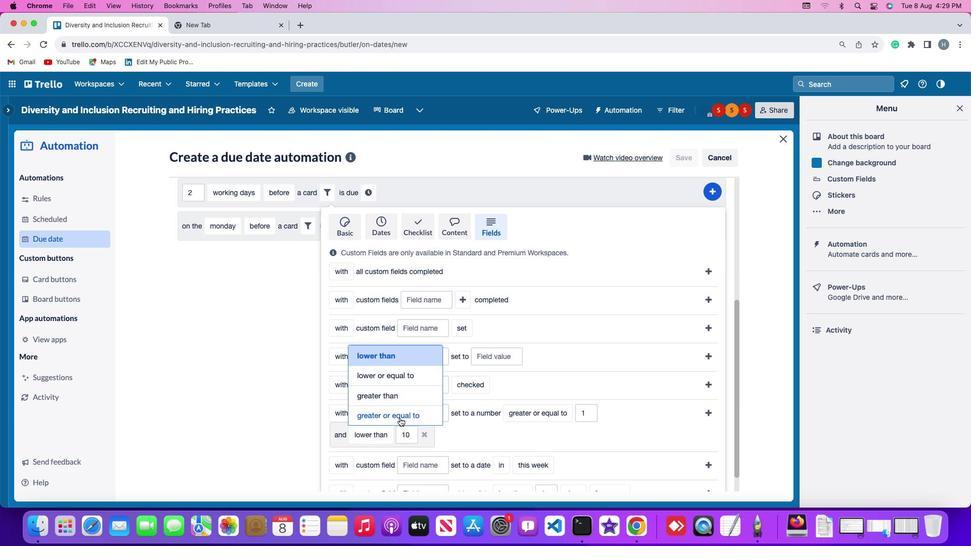 
Action: Mouse pressed left at (399, 416)
Screenshot: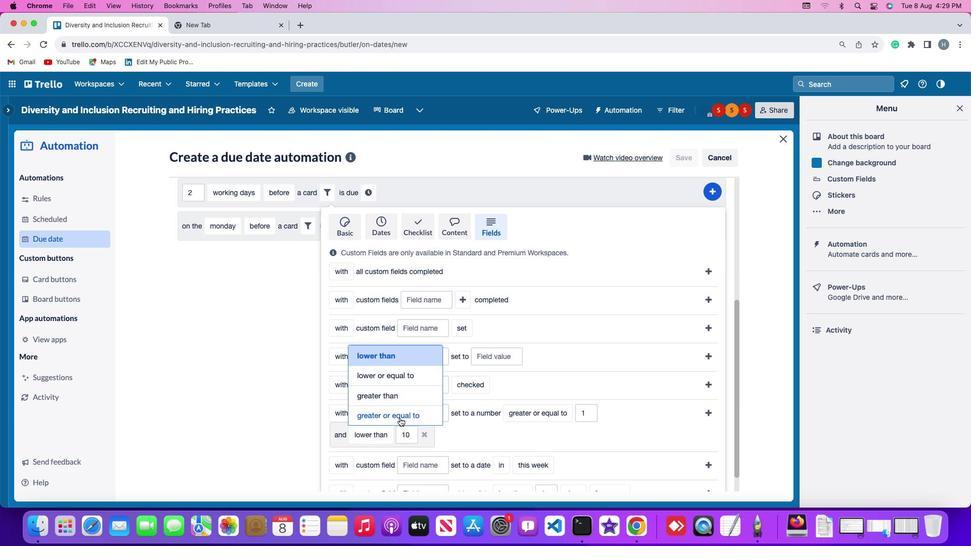 
Action: Mouse moved to (436, 434)
Screenshot: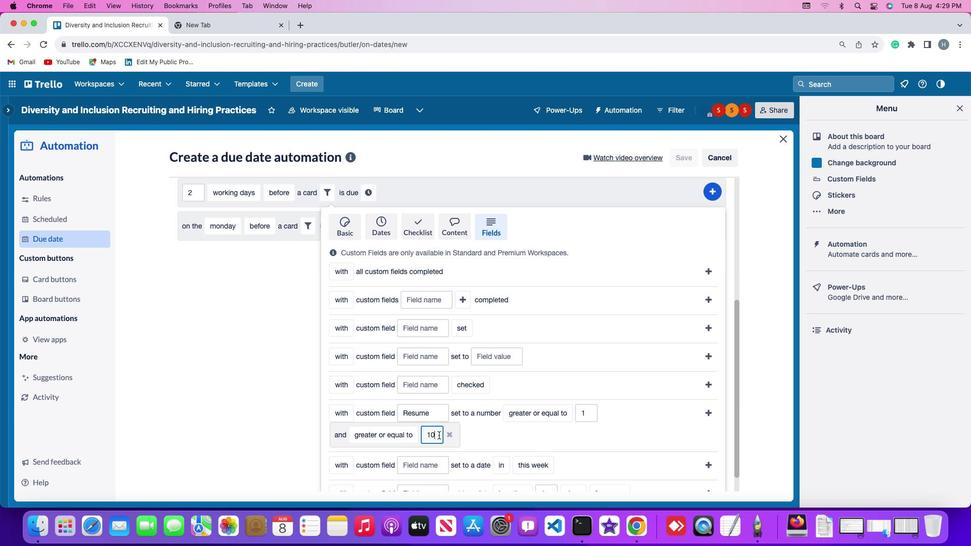
Action: Mouse pressed left at (436, 434)
Screenshot: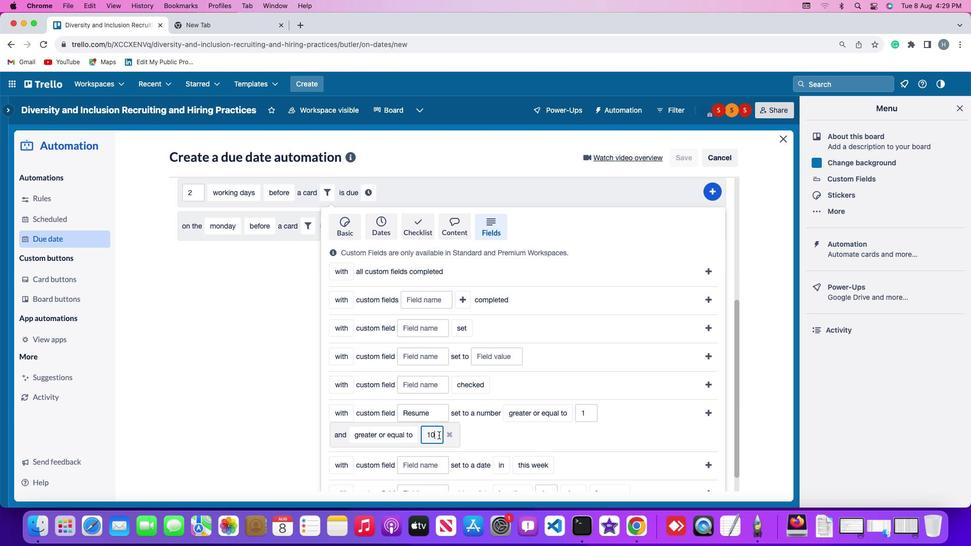 
Action: Key pressed Key.backspaceKey.backspace'1''0'
Screenshot: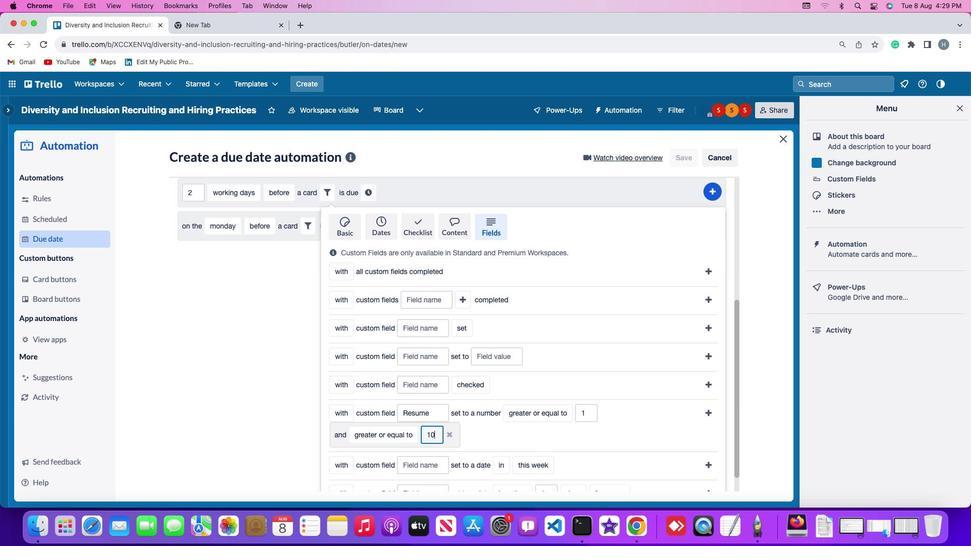 
Action: Mouse moved to (694, 408)
Screenshot: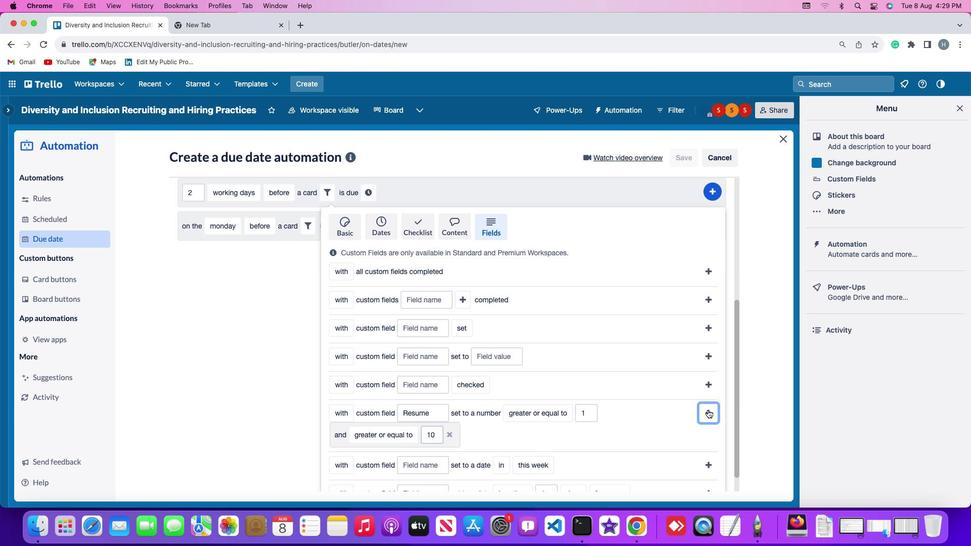 
Action: Mouse pressed left at (694, 408)
Screenshot: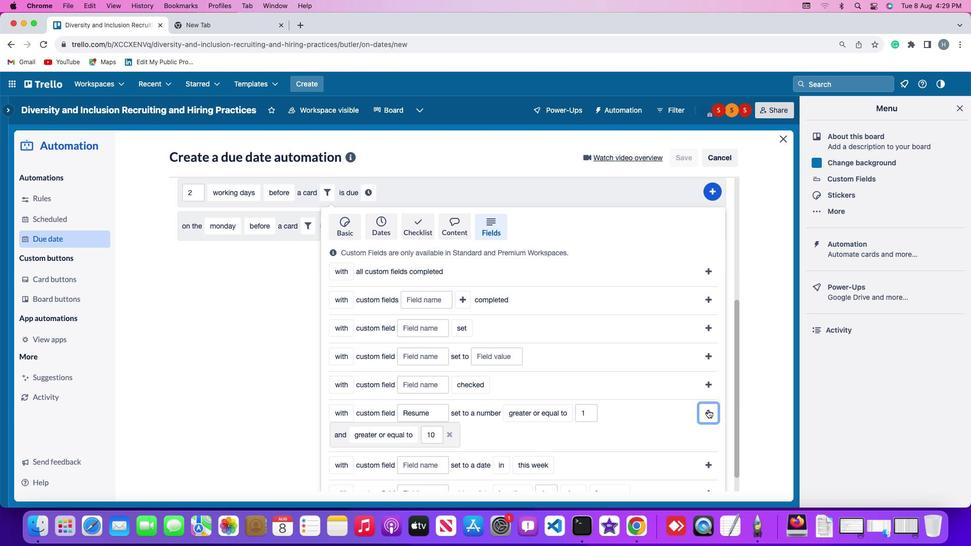 
Action: Mouse moved to (666, 412)
Screenshot: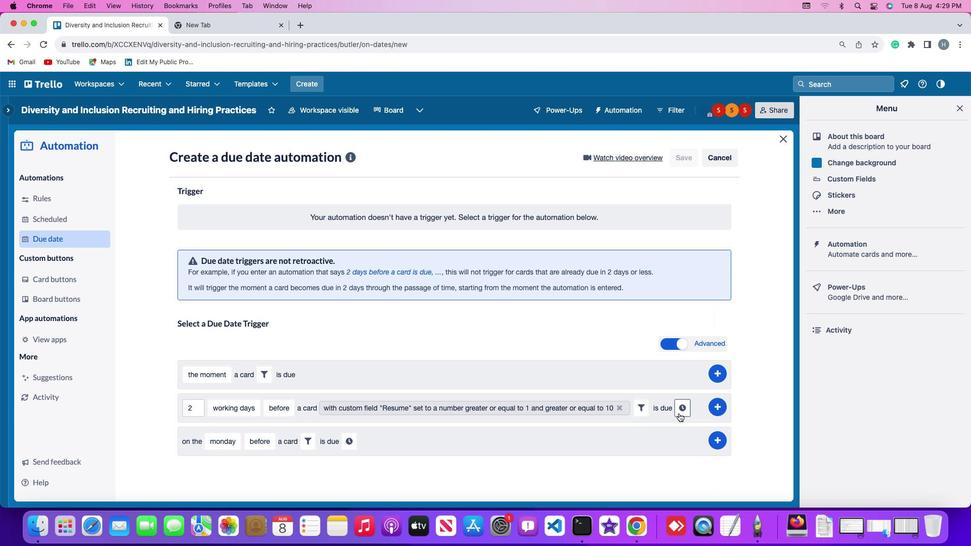 
Action: Mouse pressed left at (666, 412)
Screenshot: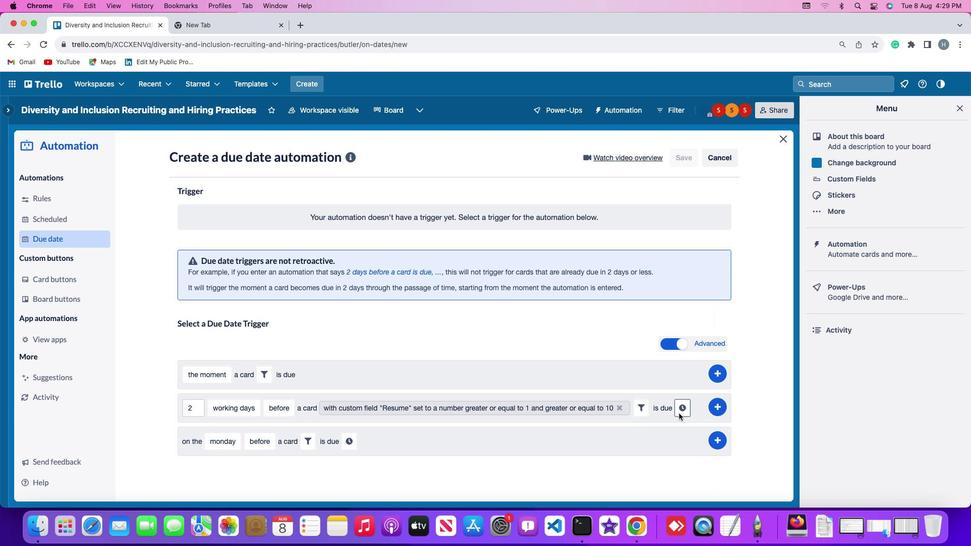 
Action: Mouse moved to (218, 432)
Screenshot: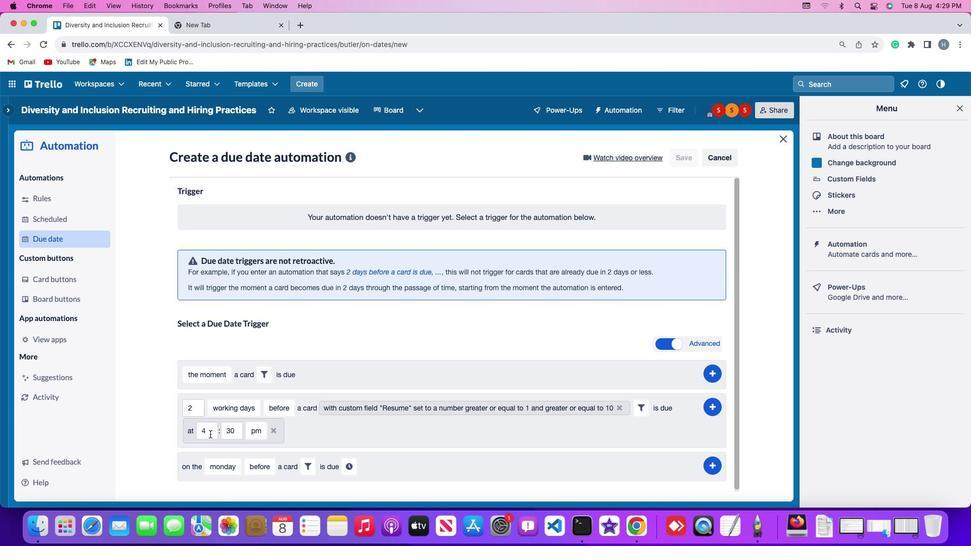 
Action: Mouse pressed left at (218, 432)
Screenshot: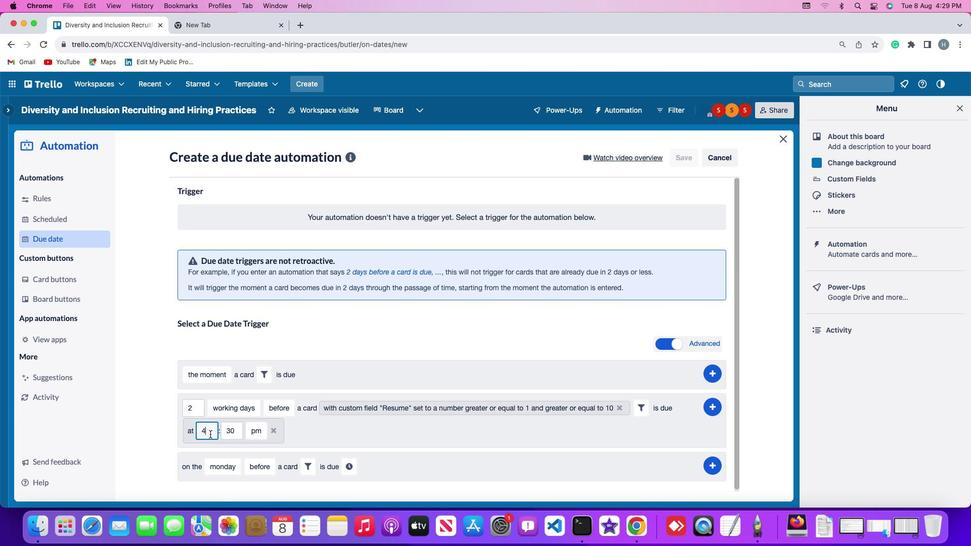 
Action: Mouse moved to (218, 432)
Screenshot: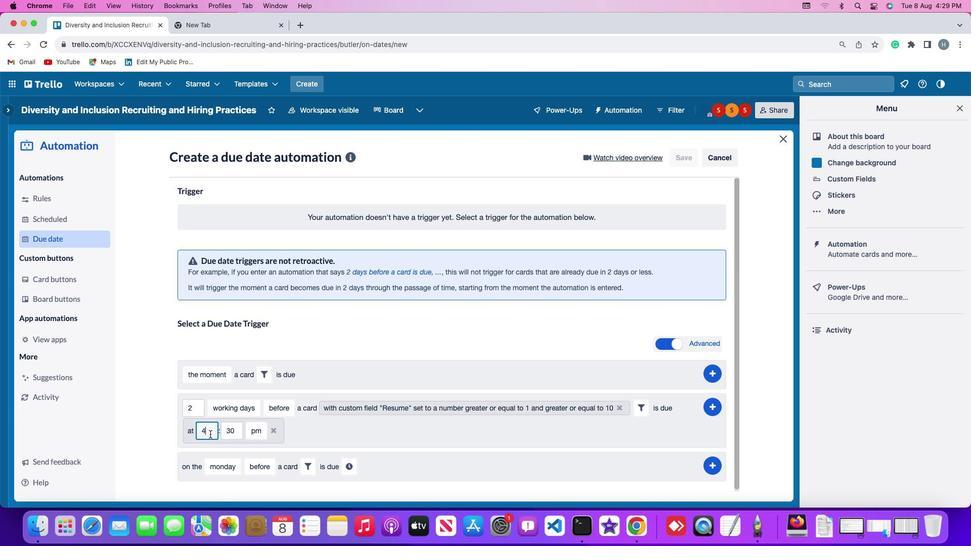 
Action: Key pressed Key.backspace
Screenshot: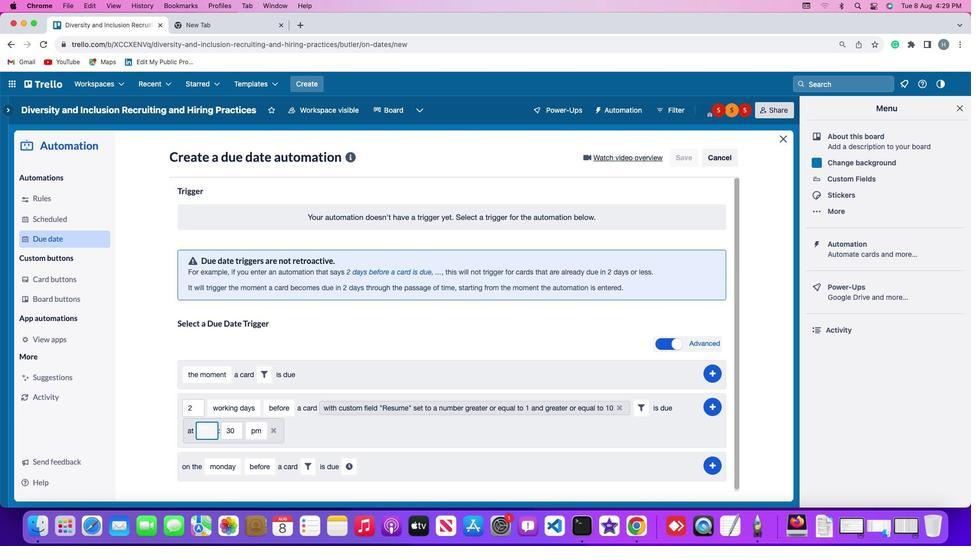 
Action: Mouse moved to (218, 432)
Screenshot: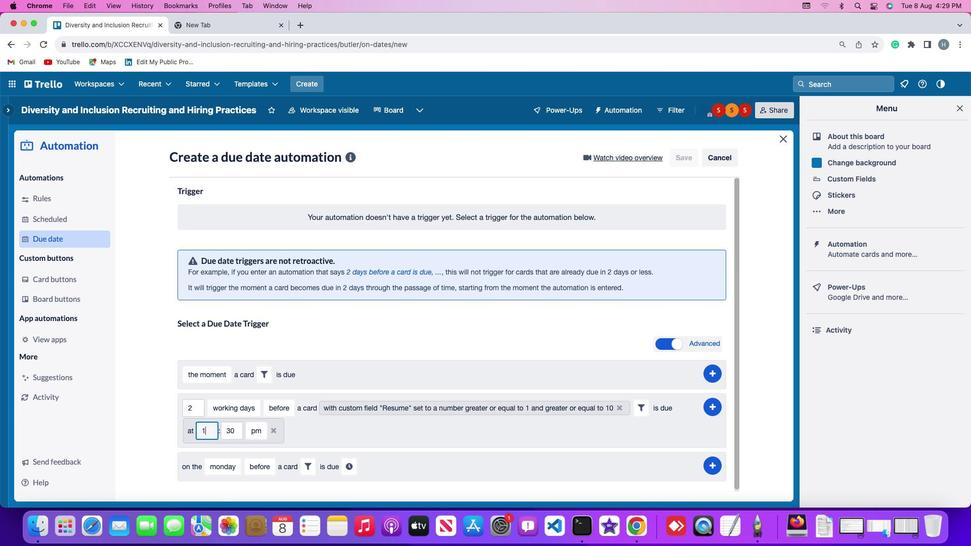 
Action: Key pressed '1'
Screenshot: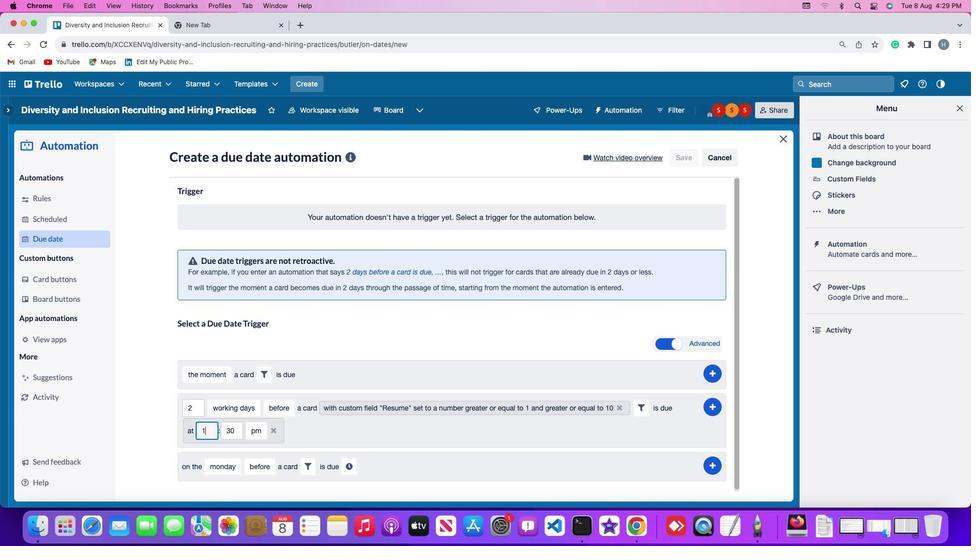 
Action: Mouse moved to (218, 432)
Screenshot: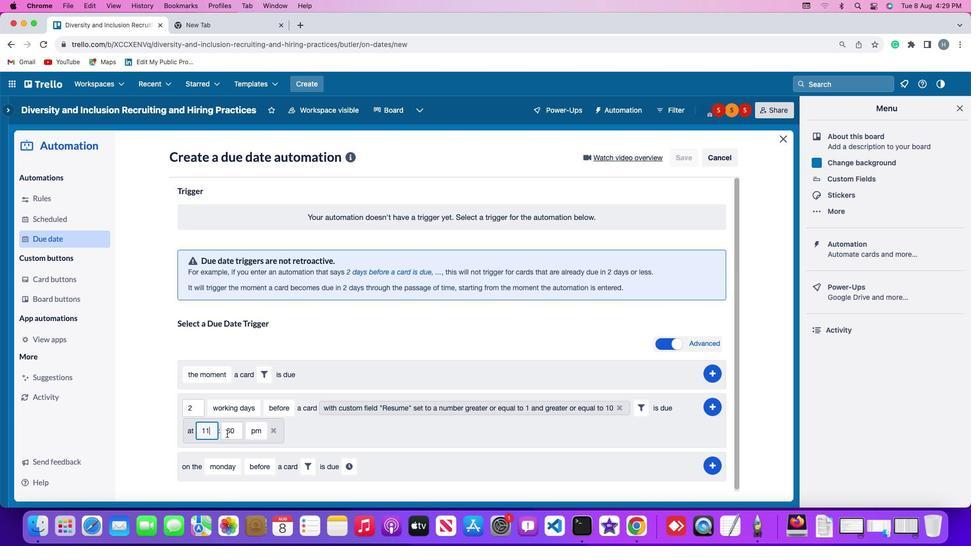 
Action: Key pressed '1'
Screenshot: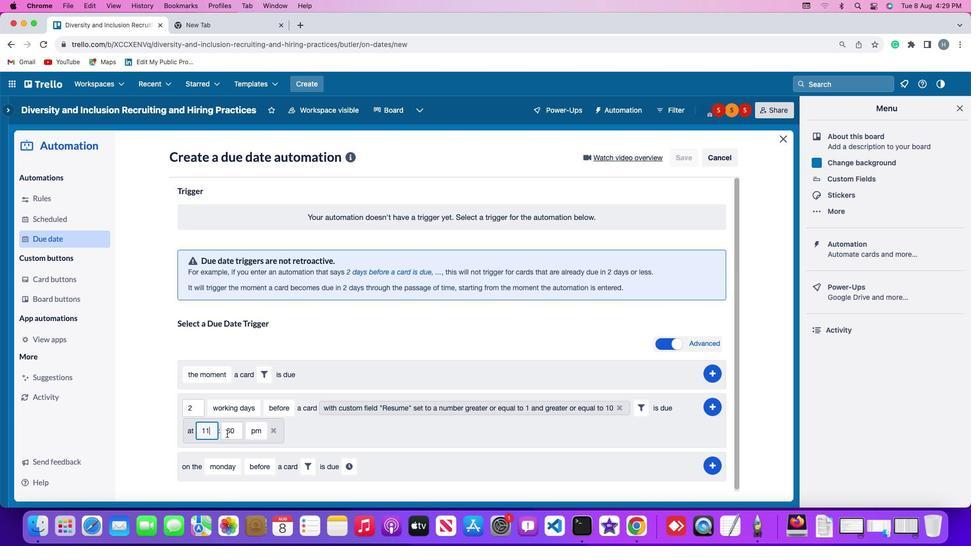 
Action: Mouse moved to (242, 430)
Screenshot: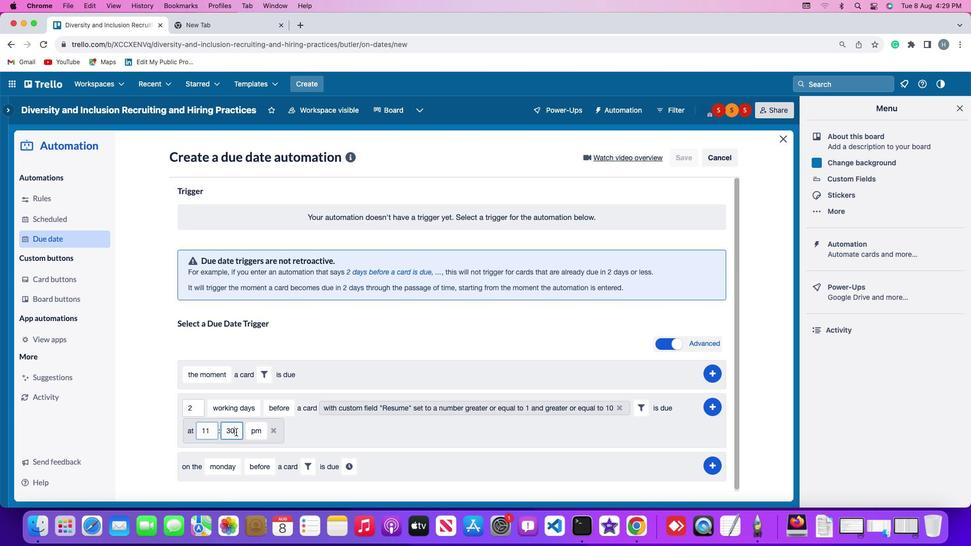 
Action: Mouse pressed left at (242, 430)
Screenshot: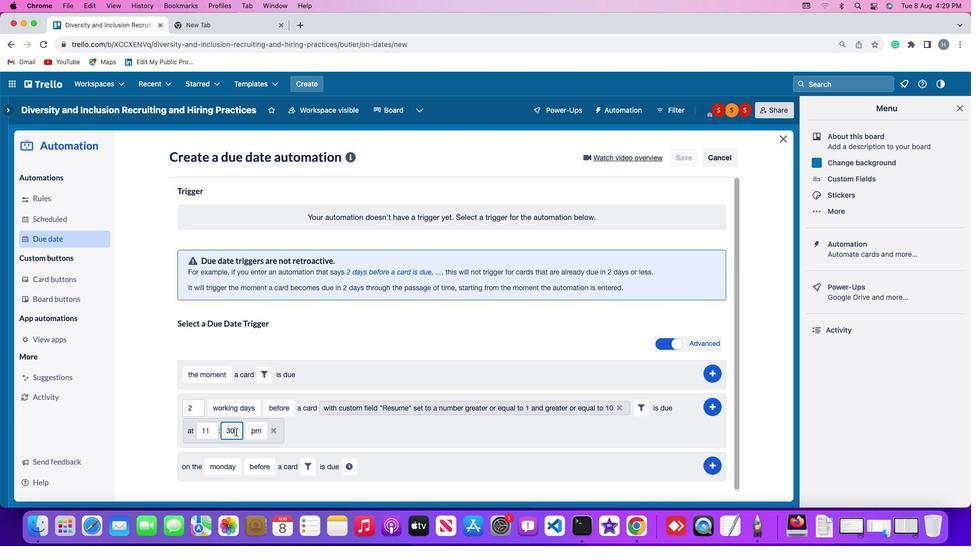 
Action: Key pressed Key.backspaceKey.backspace'0''0'
Screenshot: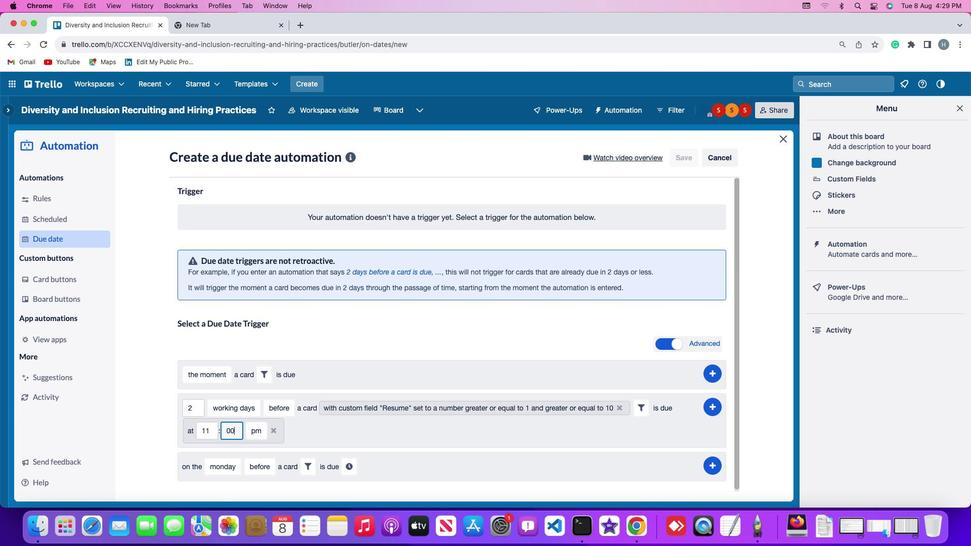 
Action: Mouse moved to (257, 428)
Screenshot: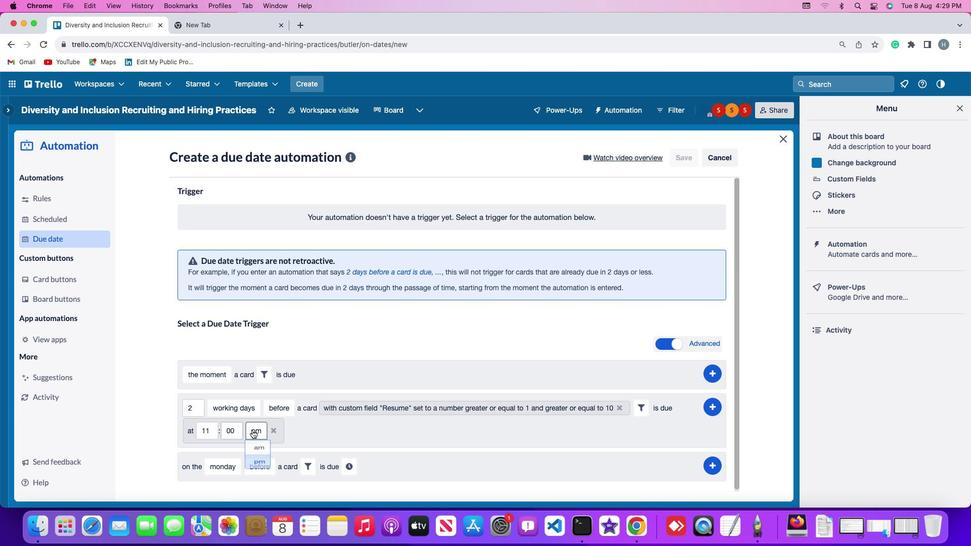 
Action: Mouse pressed left at (257, 428)
Screenshot: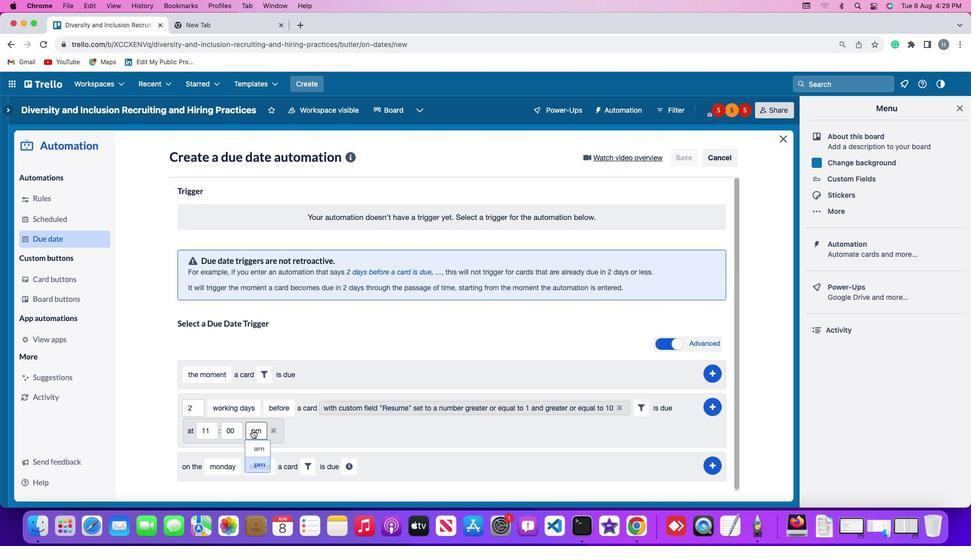 
Action: Mouse moved to (264, 448)
Screenshot: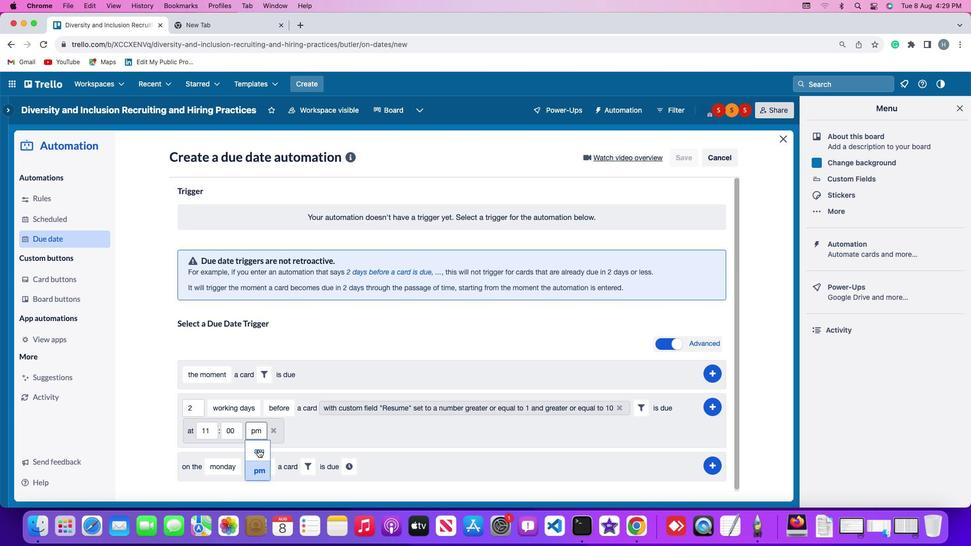 
Action: Mouse pressed left at (264, 448)
Screenshot: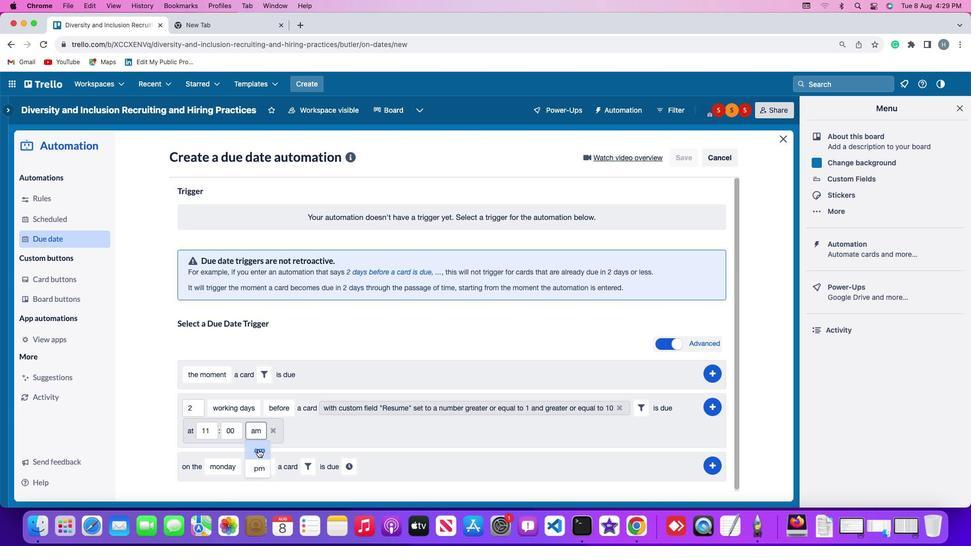 
Action: Mouse moved to (697, 404)
Screenshot: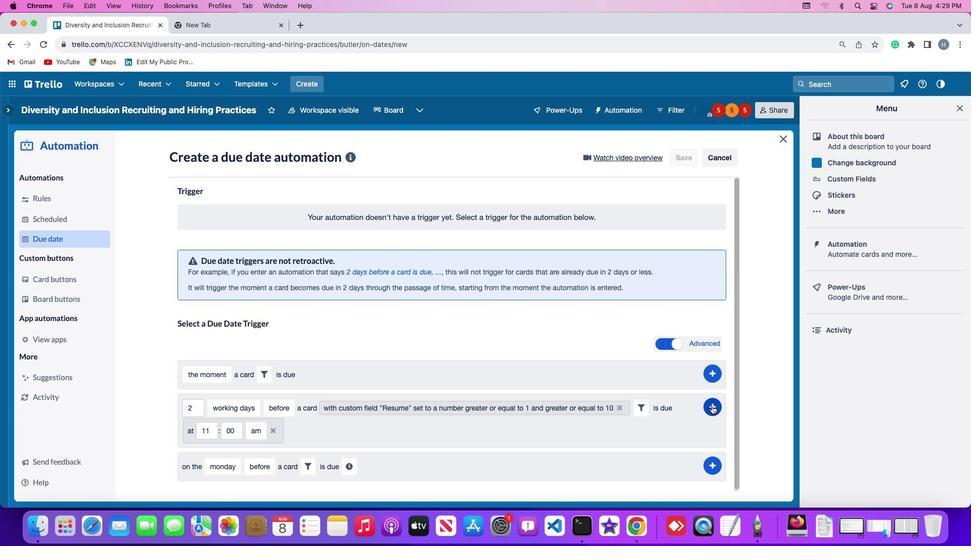 
Action: Mouse pressed left at (697, 404)
Screenshot: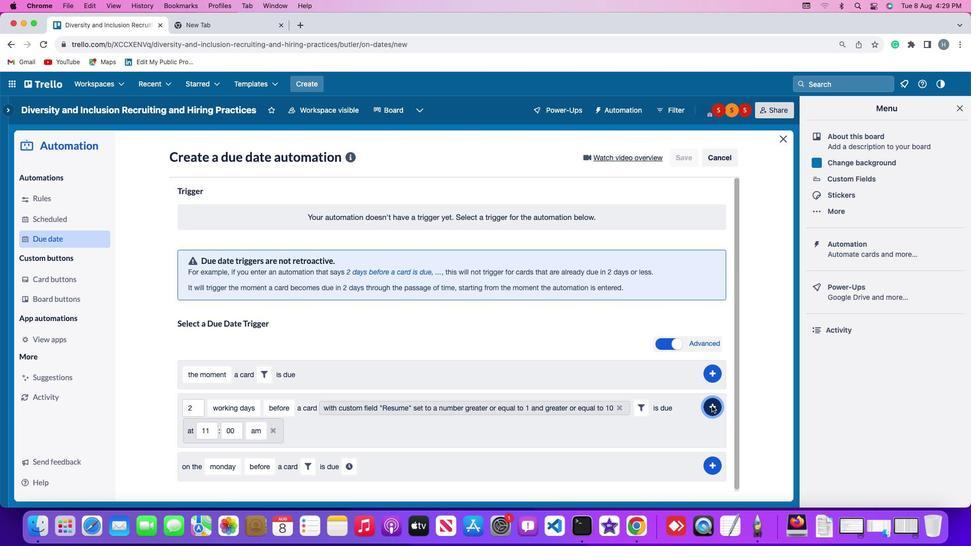 
Action: Mouse moved to (745, 322)
Screenshot: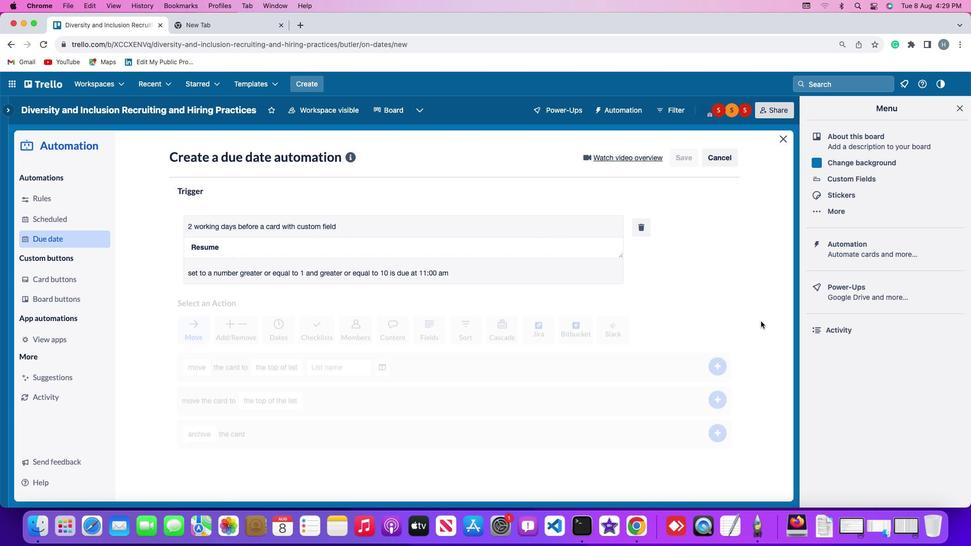 
